 Task: Create a rule in Outlook to forward emails with 'urgent' in the subject to a specified group.
Action: Mouse moved to (35, 23)
Screenshot: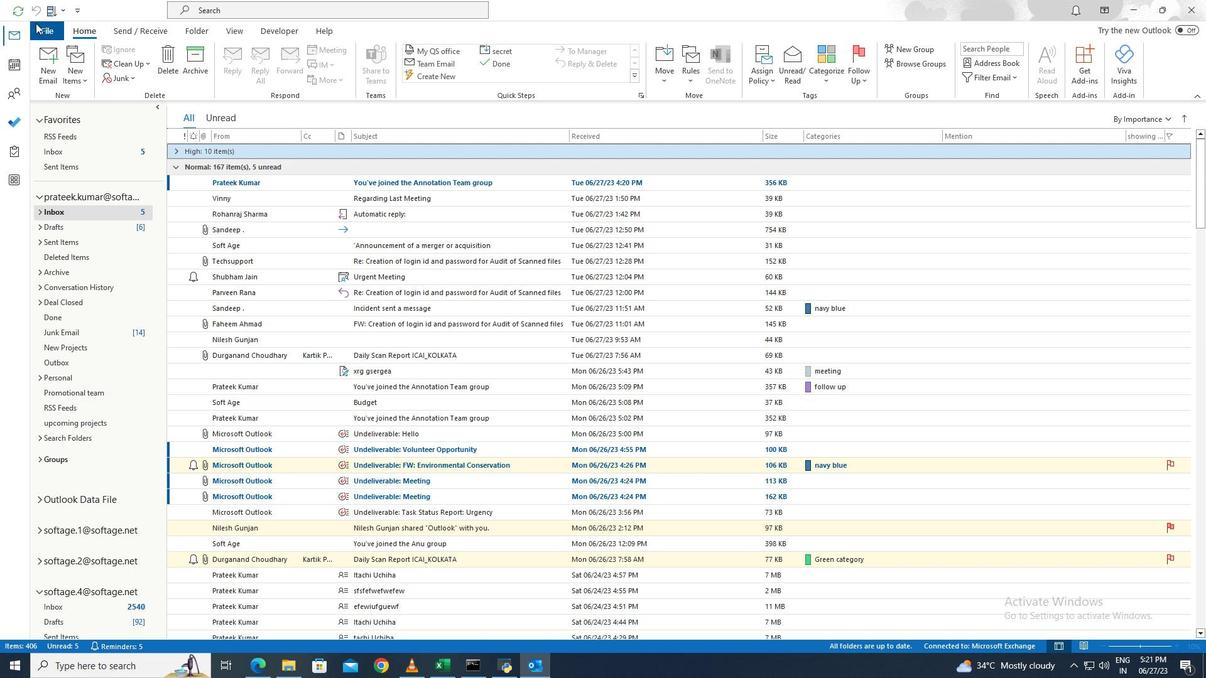 
Action: Mouse pressed left at (35, 23)
Screenshot: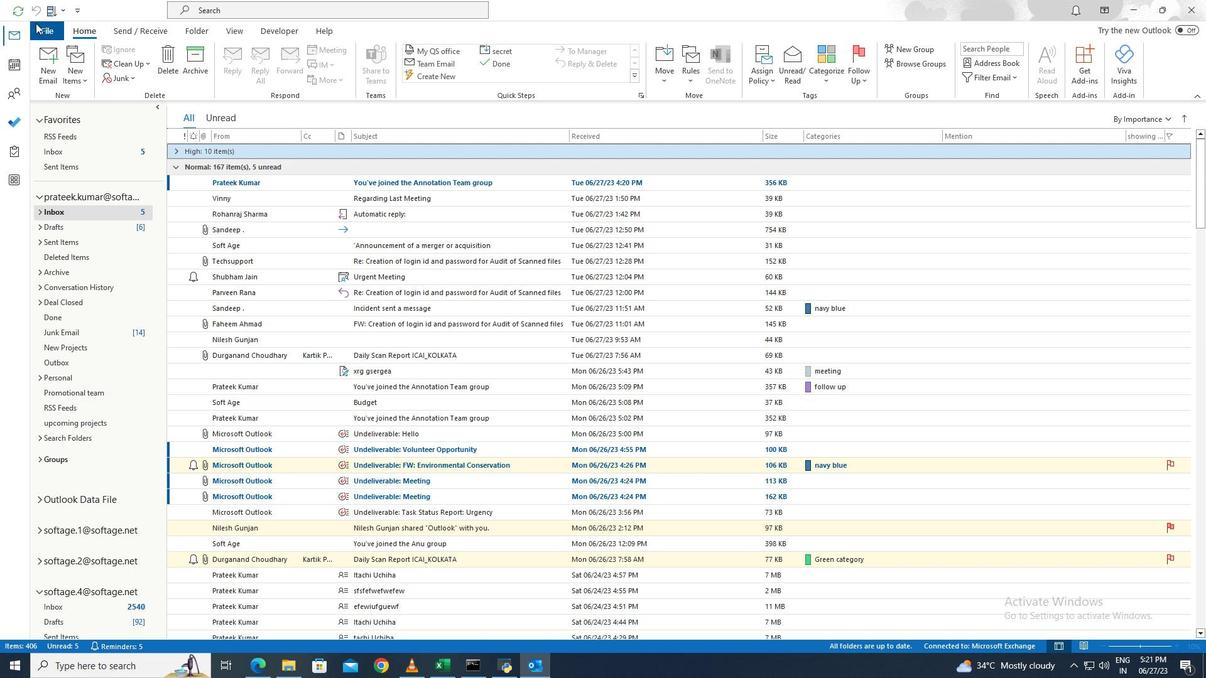 
Action: Mouse moved to (152, 405)
Screenshot: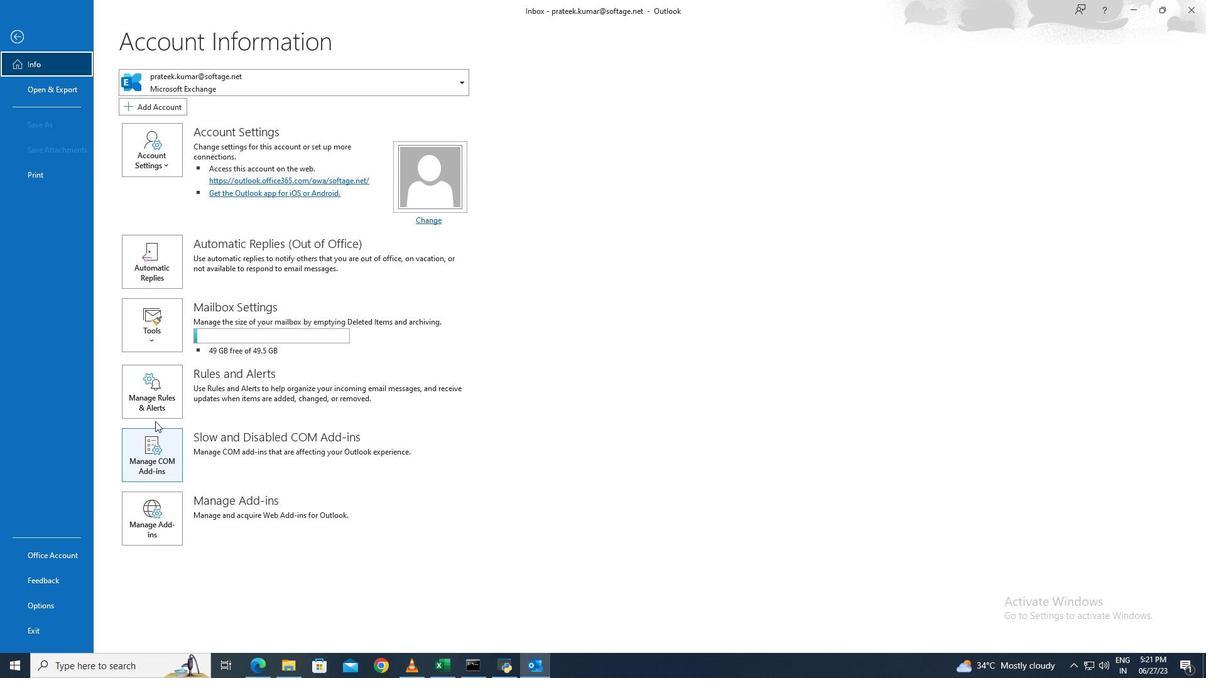 
Action: Mouse pressed left at (152, 405)
Screenshot: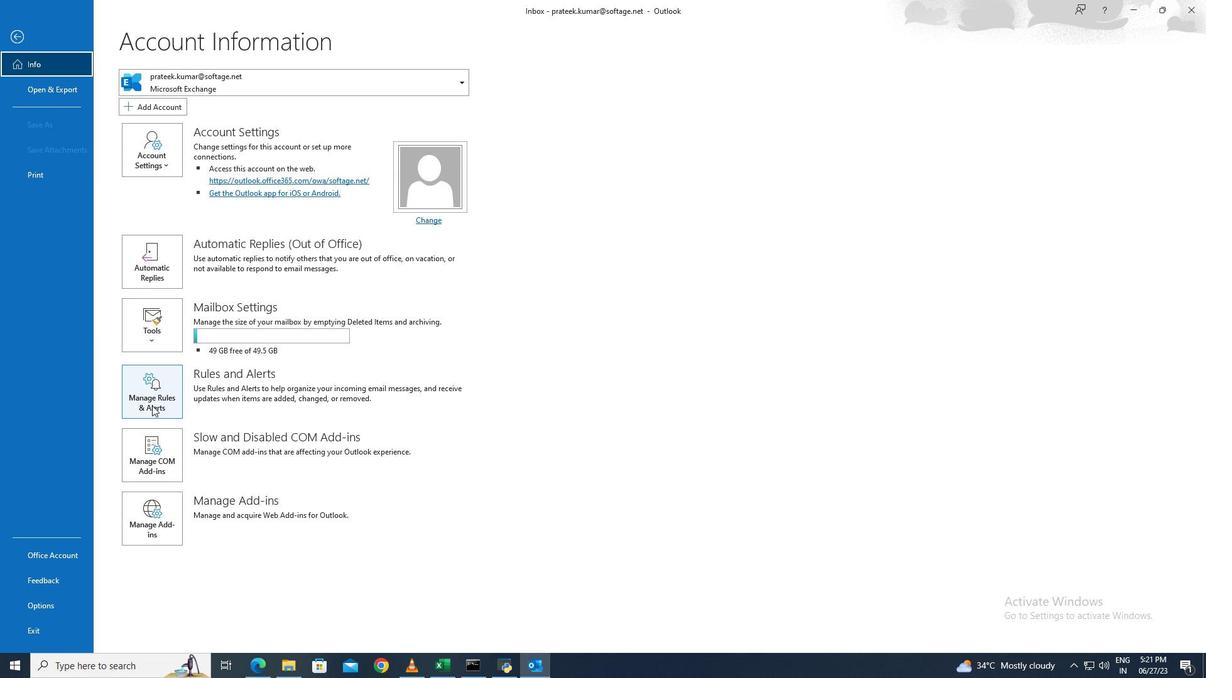 
Action: Mouse moved to (469, 238)
Screenshot: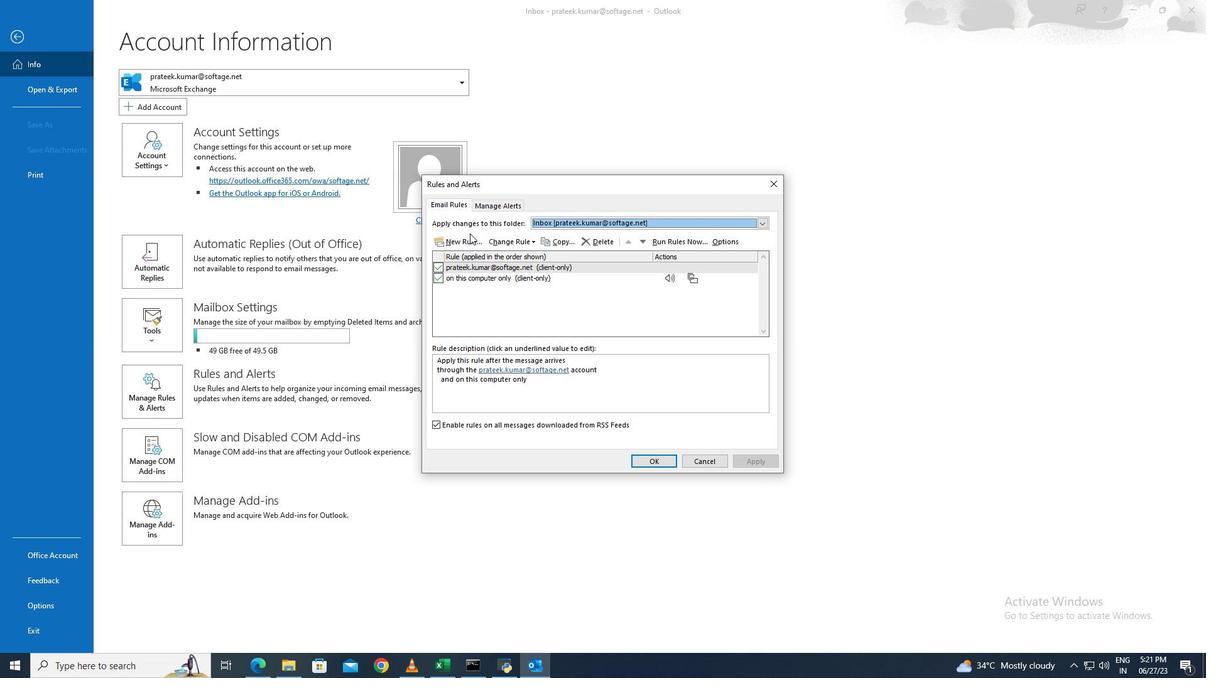 
Action: Mouse pressed left at (469, 238)
Screenshot: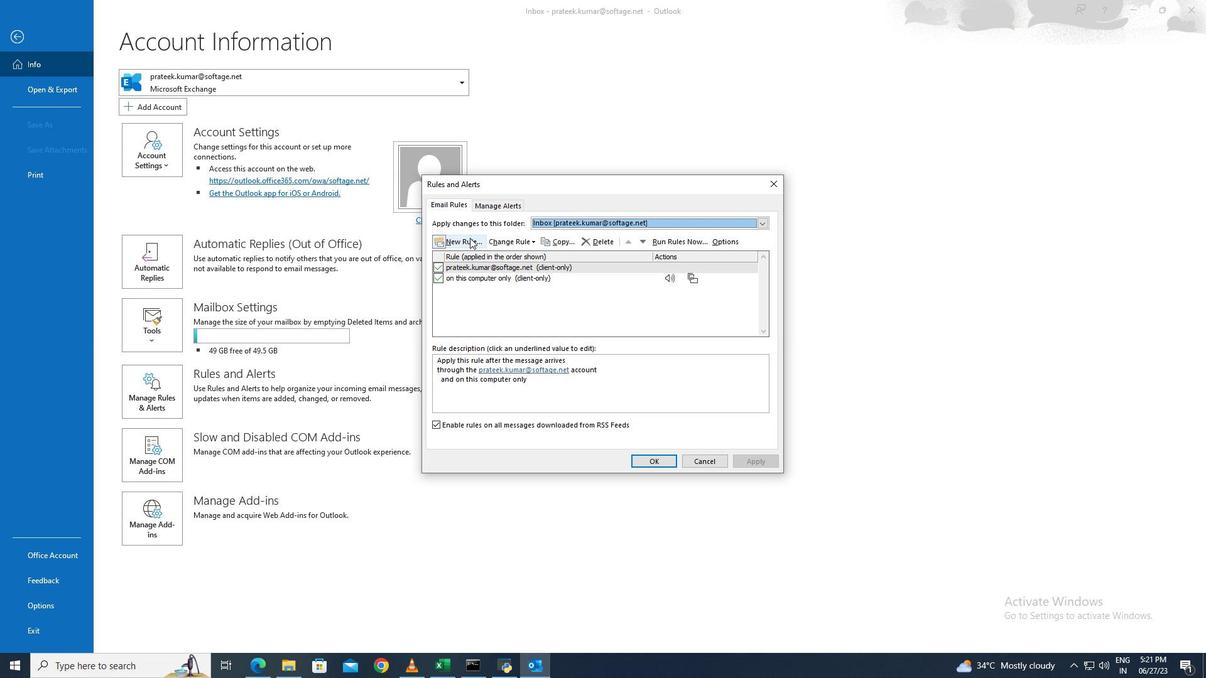 
Action: Mouse moved to (518, 302)
Screenshot: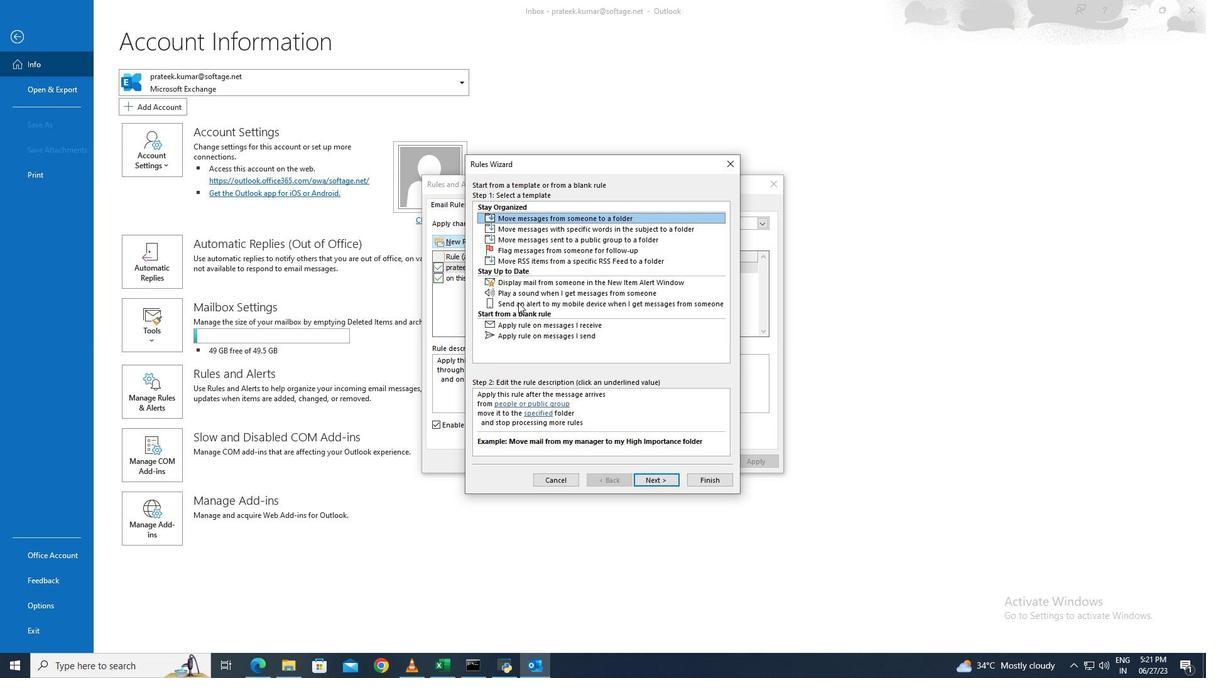 
Action: Mouse pressed left at (518, 302)
Screenshot: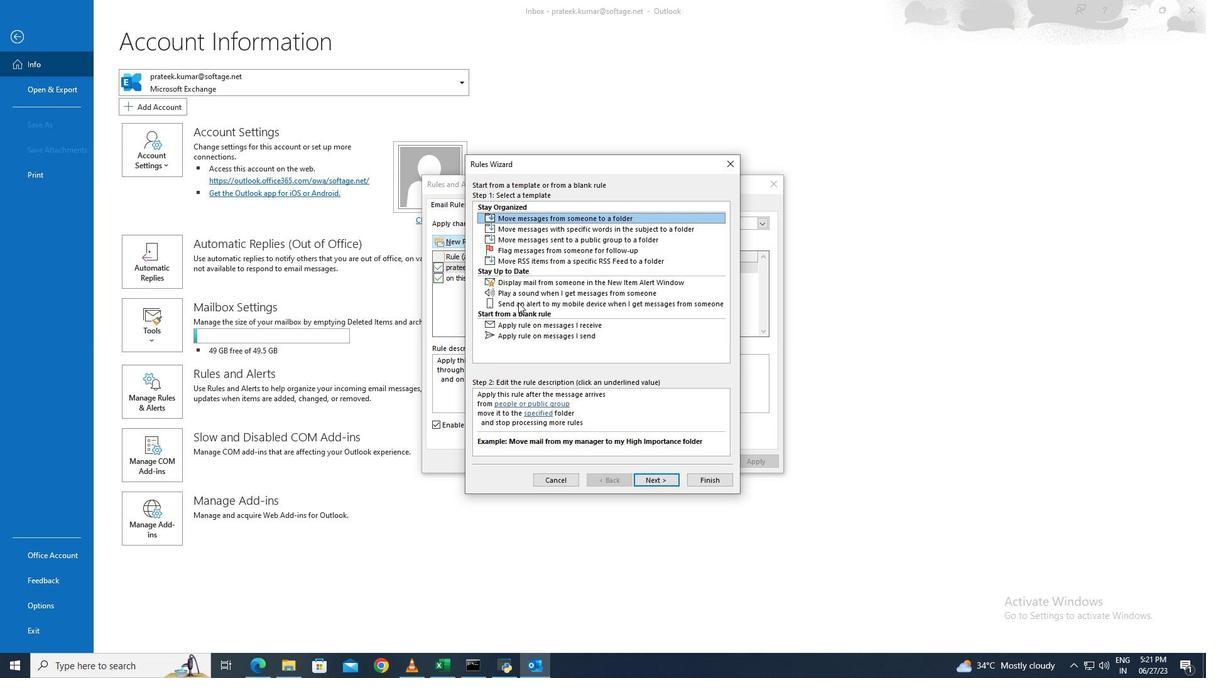 
Action: Mouse moved to (653, 481)
Screenshot: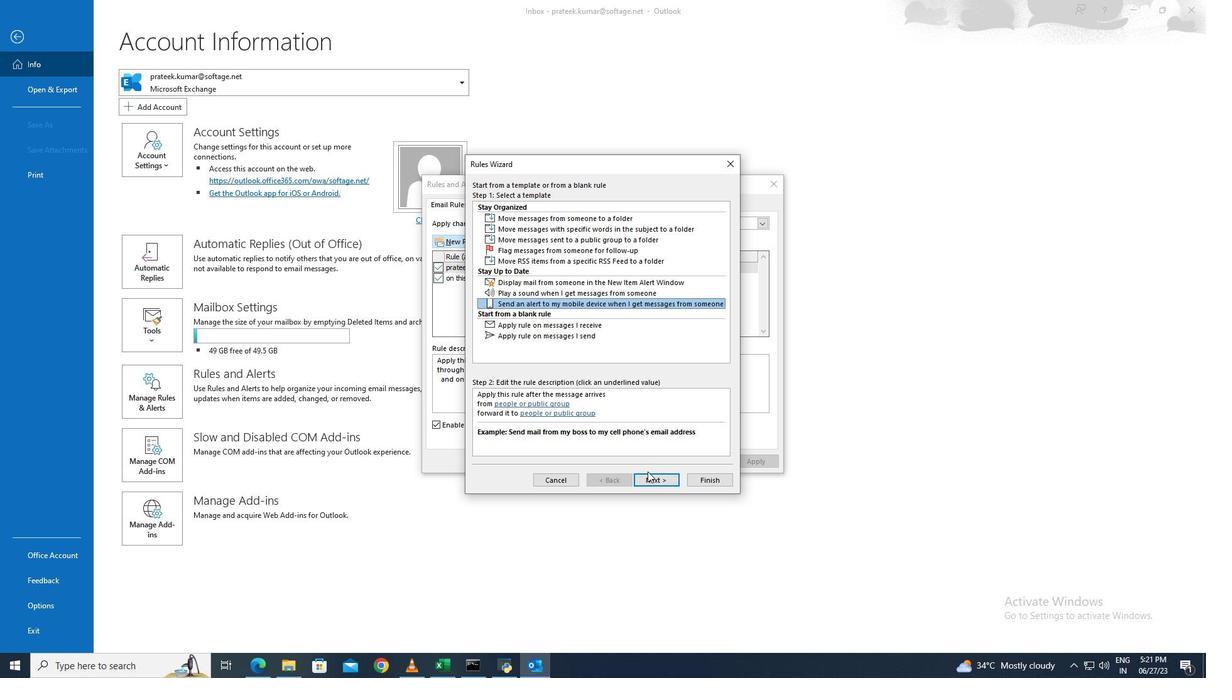 
Action: Mouse pressed left at (653, 481)
Screenshot: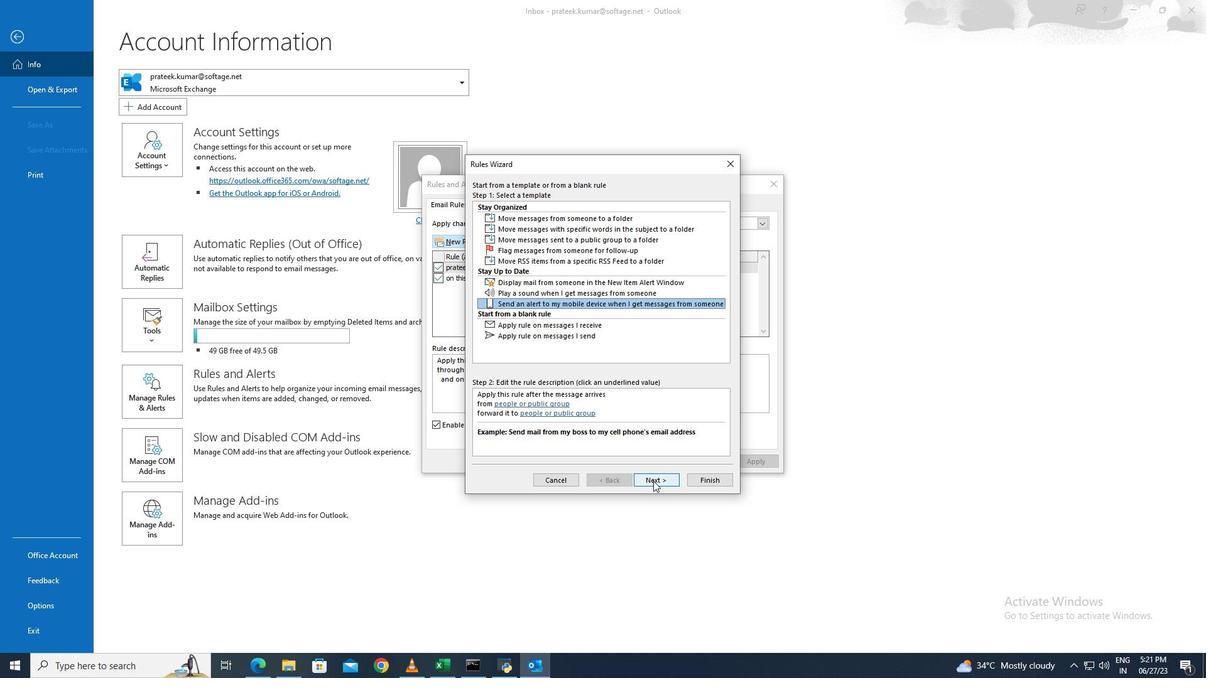 
Action: Mouse moved to (484, 207)
Screenshot: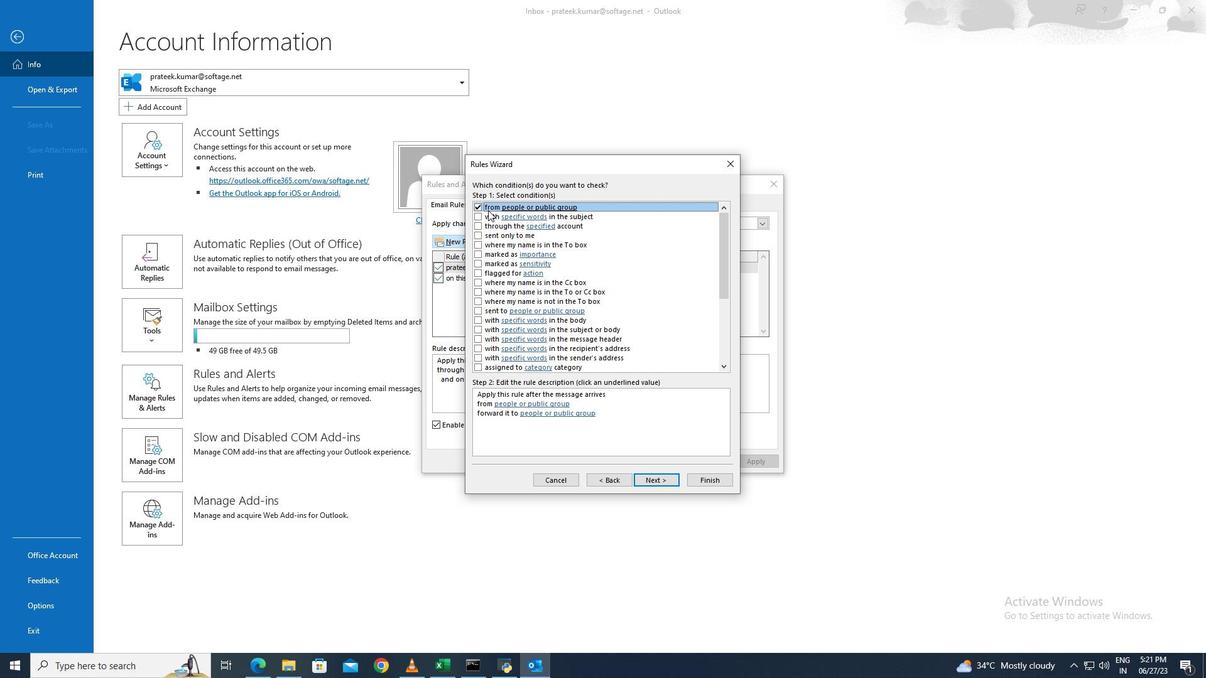 
Action: Mouse pressed left at (484, 207)
Screenshot: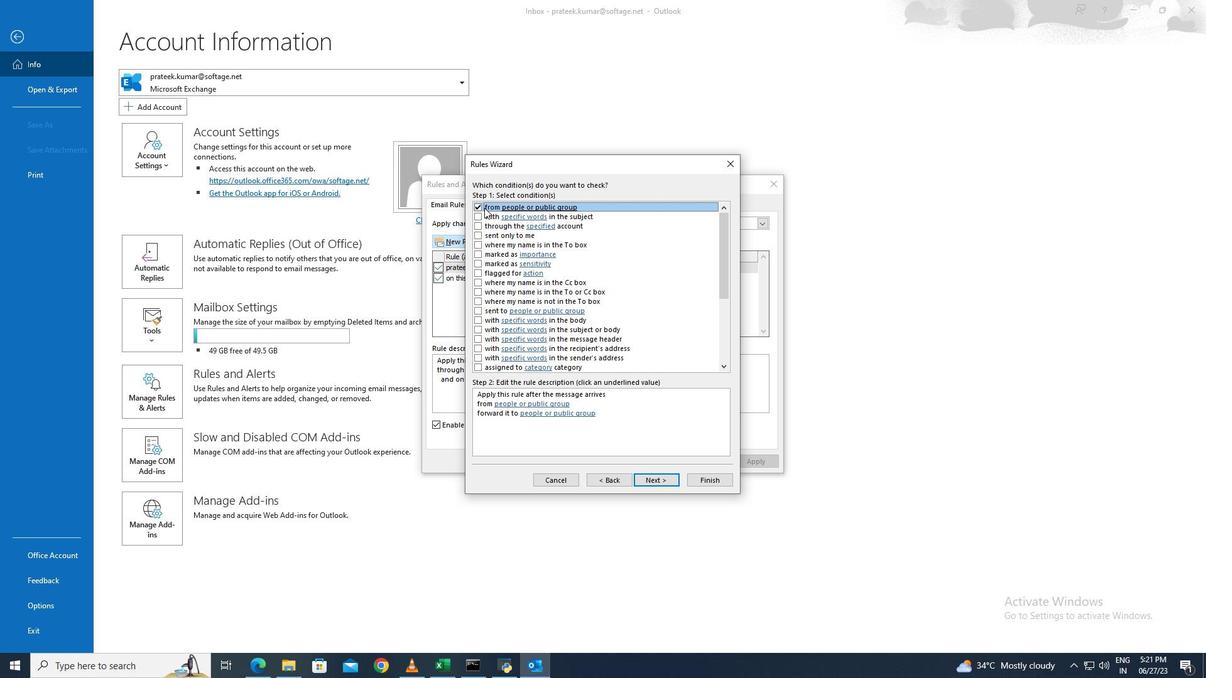 
Action: Mouse moved to (478, 206)
Screenshot: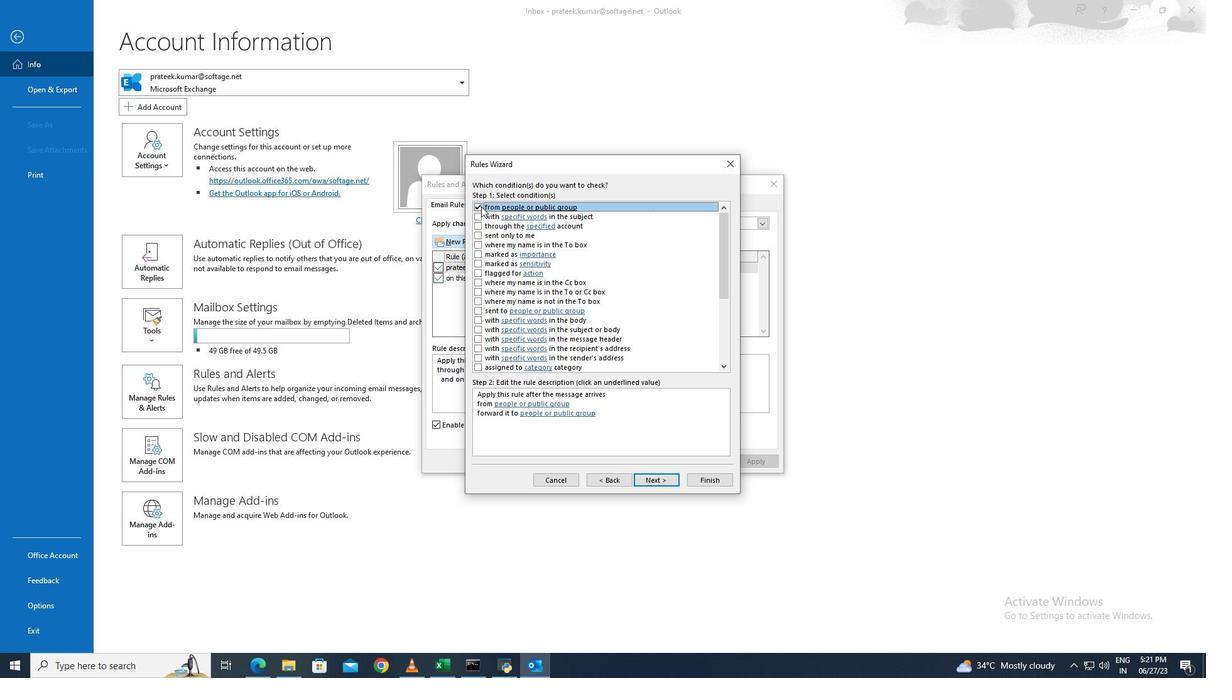 
Action: Mouse pressed left at (478, 206)
Screenshot: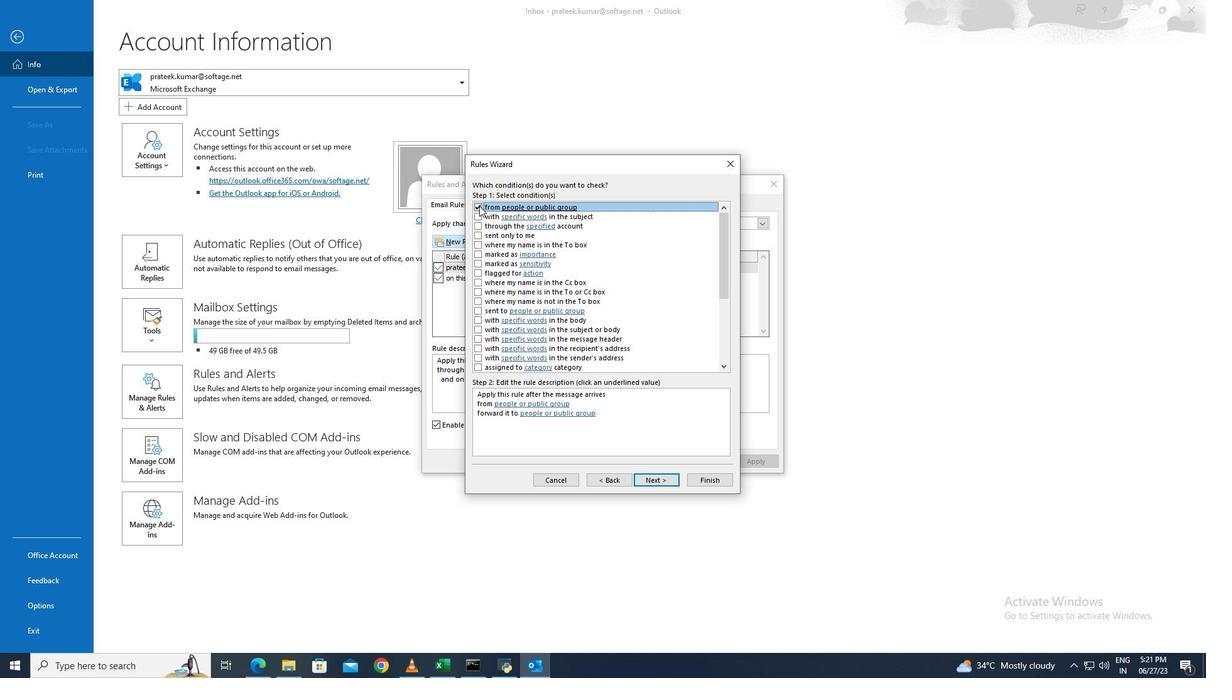 
Action: Mouse moved to (523, 257)
Screenshot: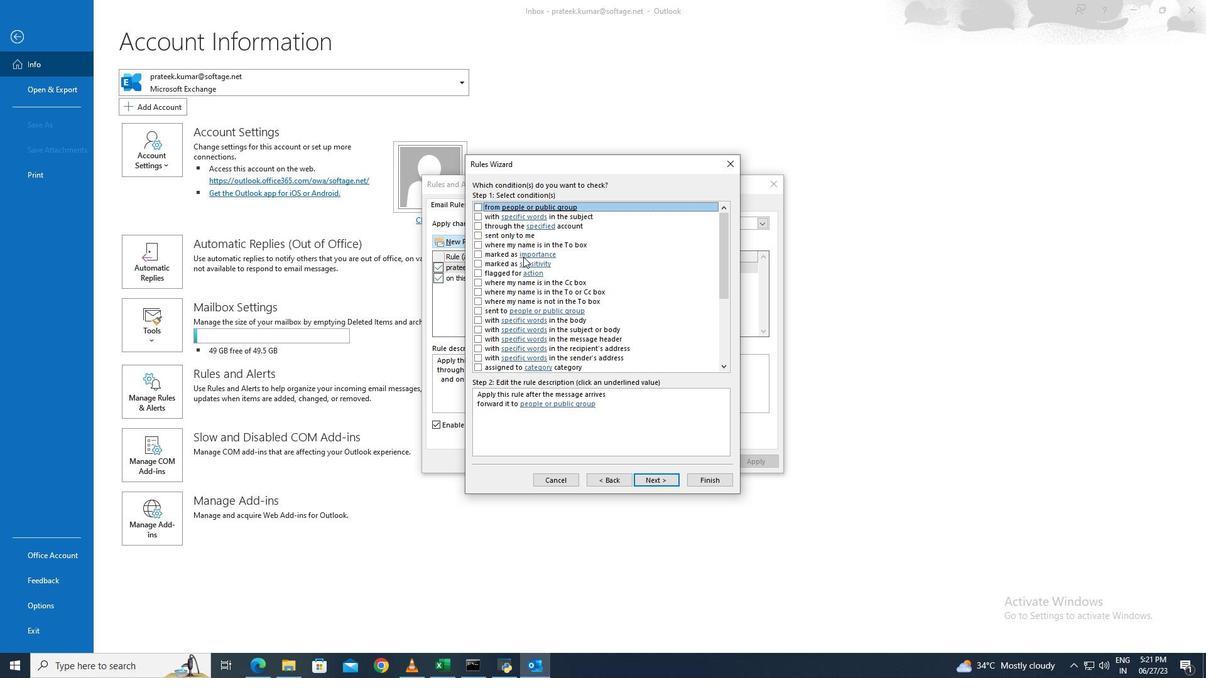 
Action: Mouse scrolled (523, 256) with delta (0, 0)
Screenshot: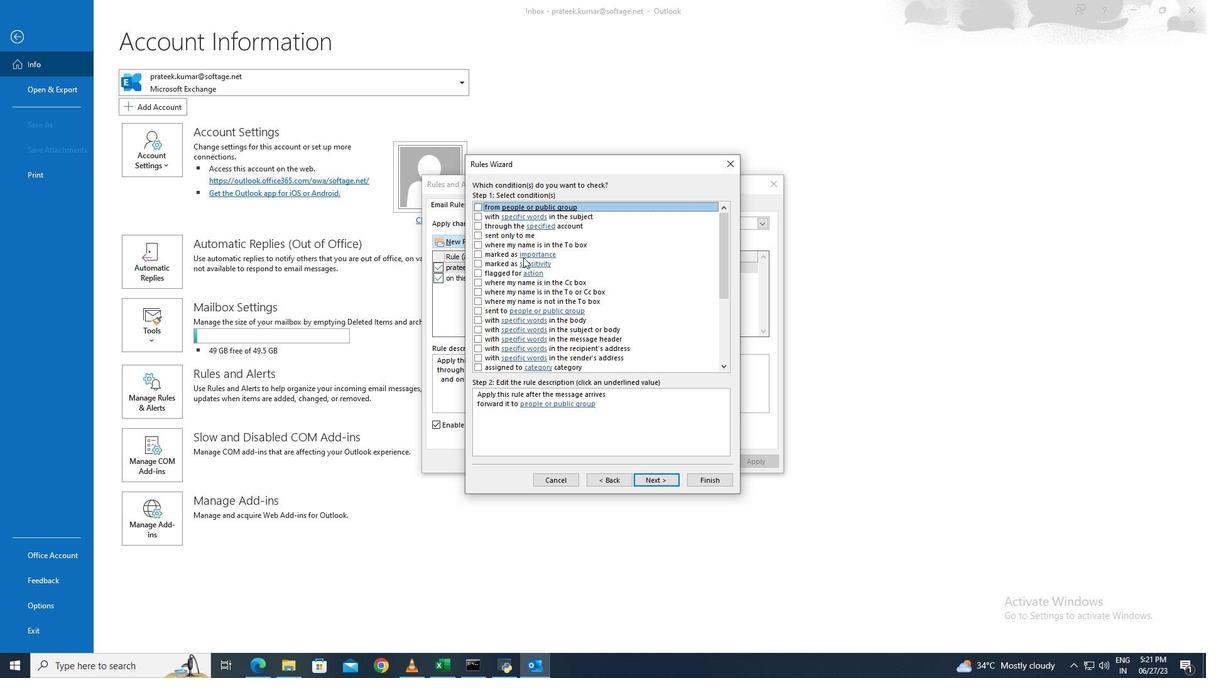 
Action: Mouse scrolled (523, 258) with delta (0, 0)
Screenshot: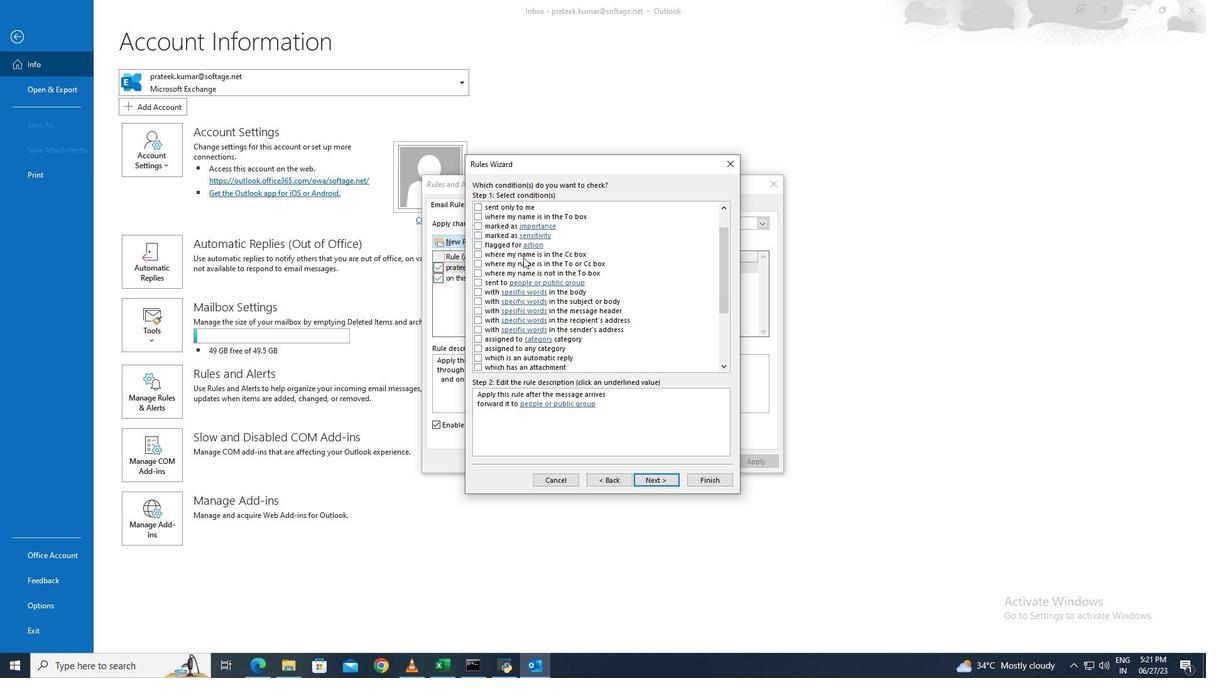 
Action: Mouse scrolled (523, 258) with delta (0, 0)
Screenshot: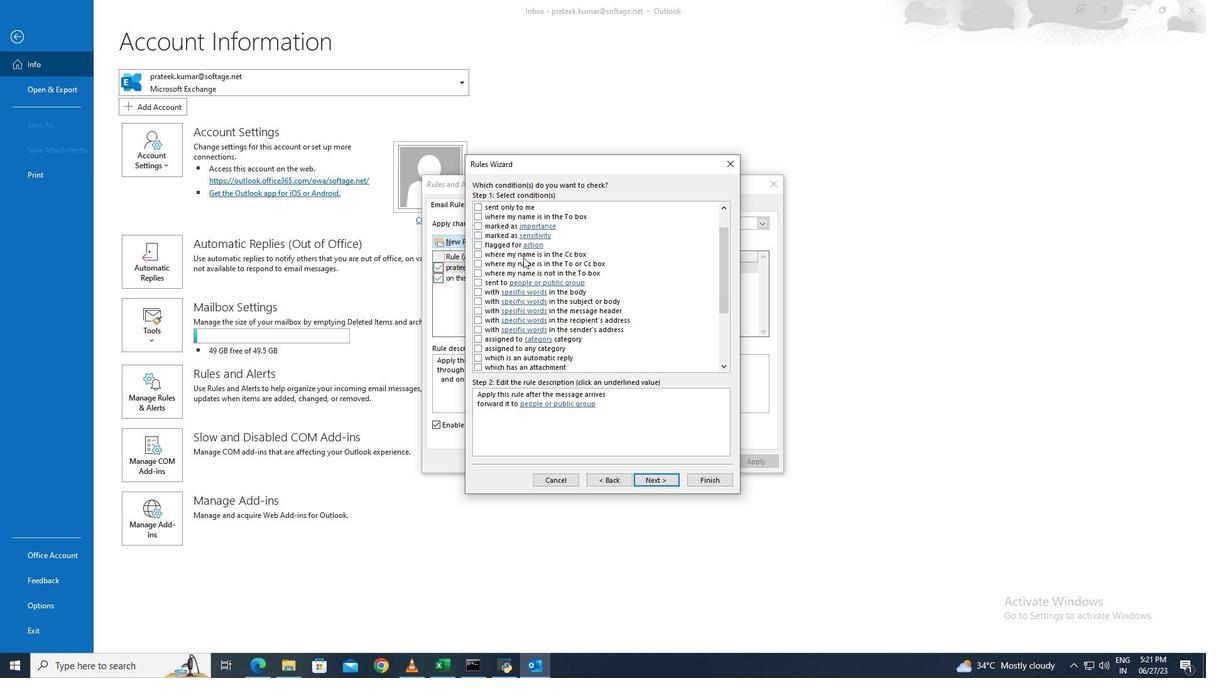 
Action: Mouse scrolled (523, 258) with delta (0, 0)
Screenshot: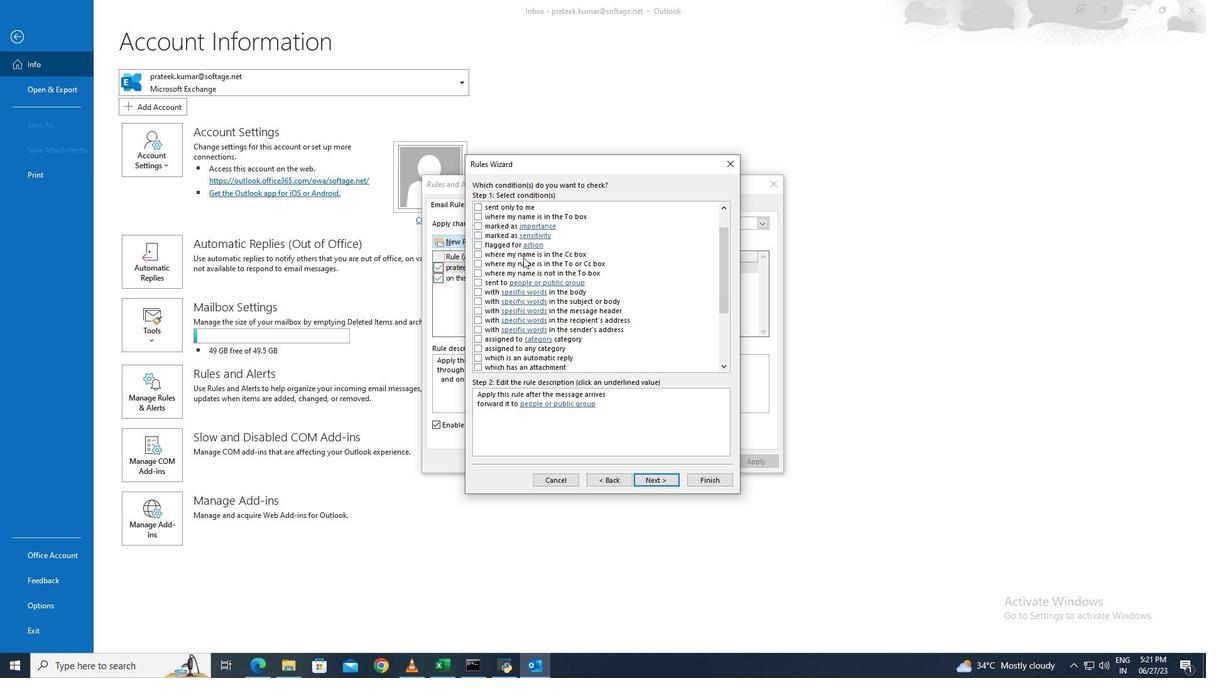 
Action: Mouse moved to (481, 214)
Screenshot: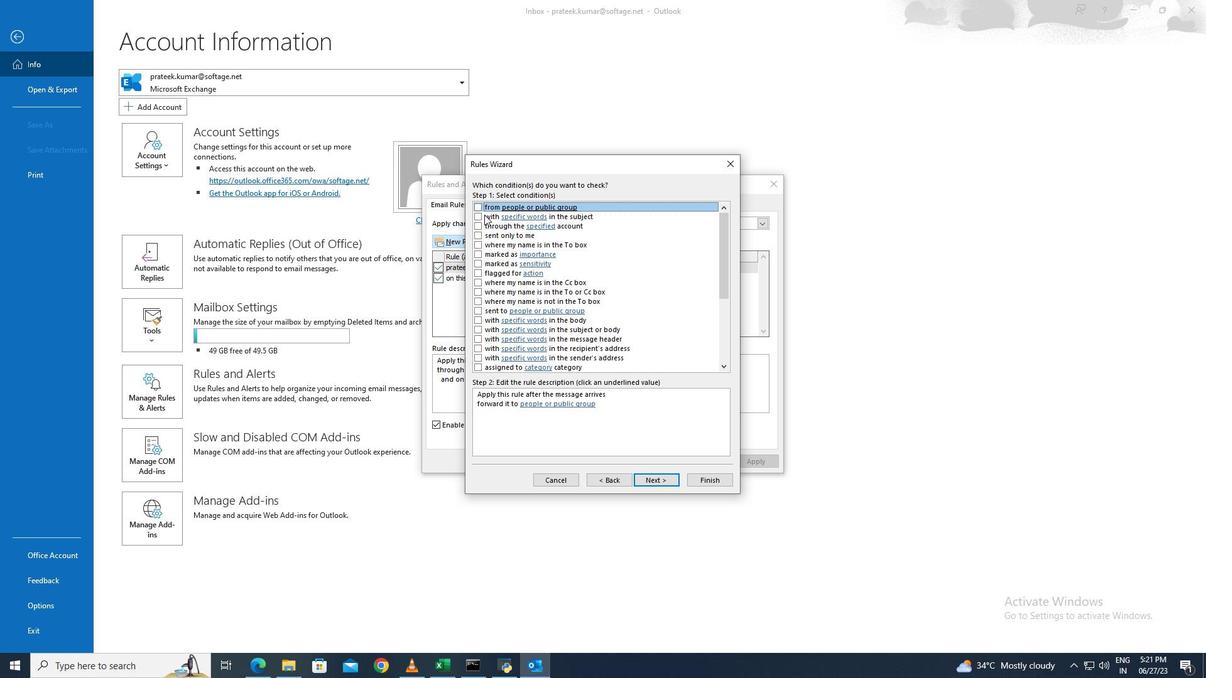 
Action: Mouse pressed left at (481, 214)
Screenshot: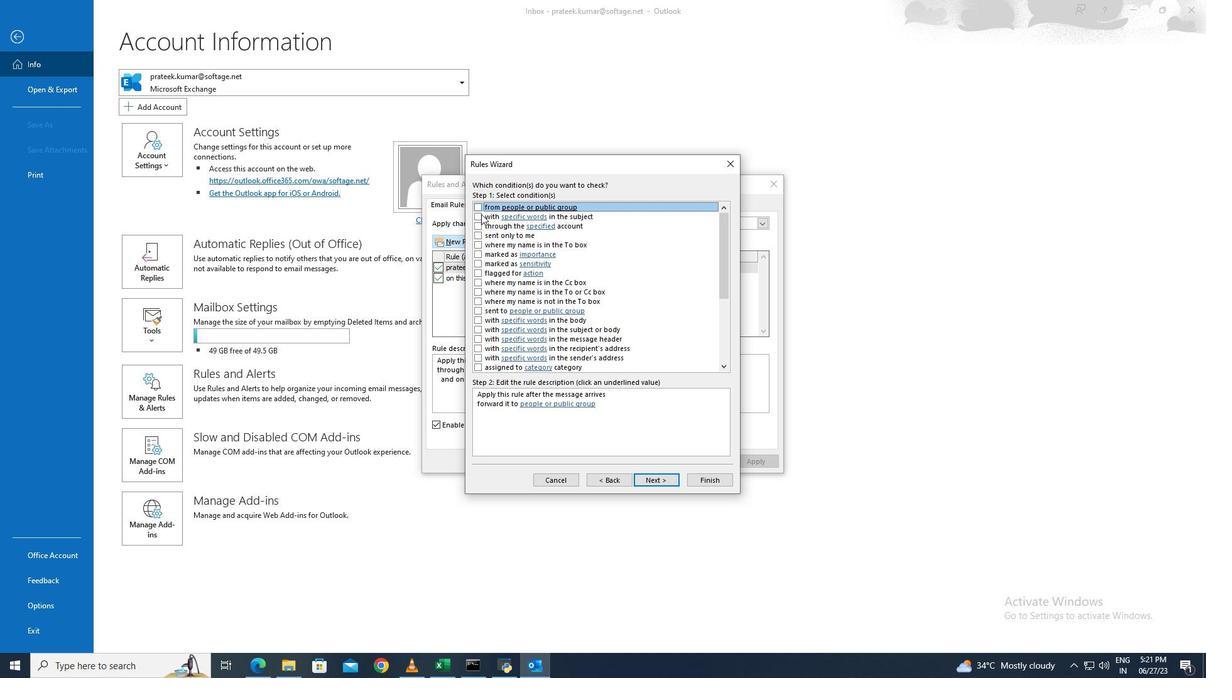 
Action: Mouse moved to (525, 402)
Screenshot: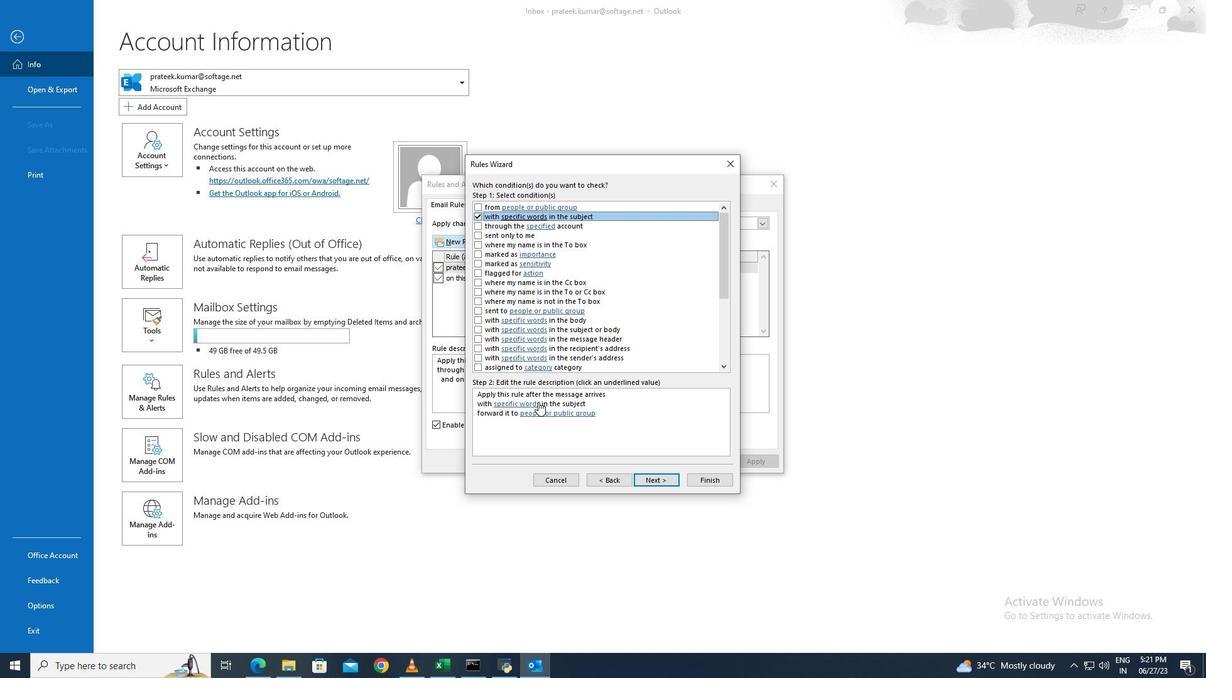 
Action: Mouse pressed left at (525, 402)
Screenshot: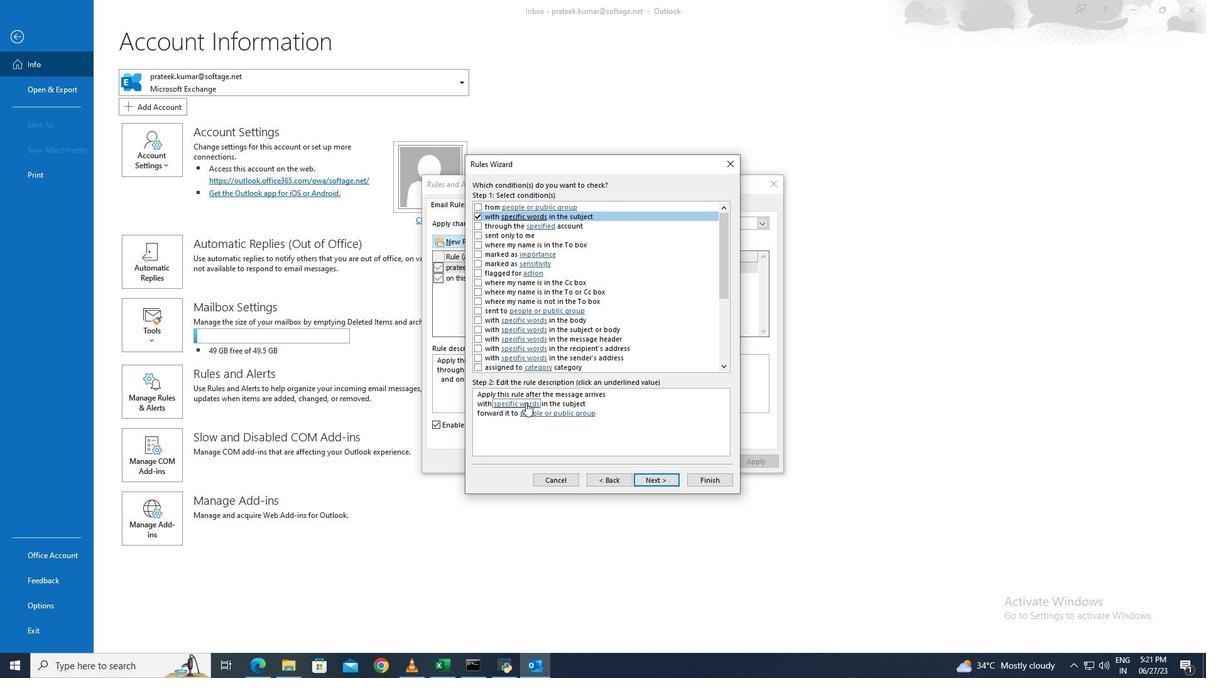 
Action: Key pressed urgent
Screenshot: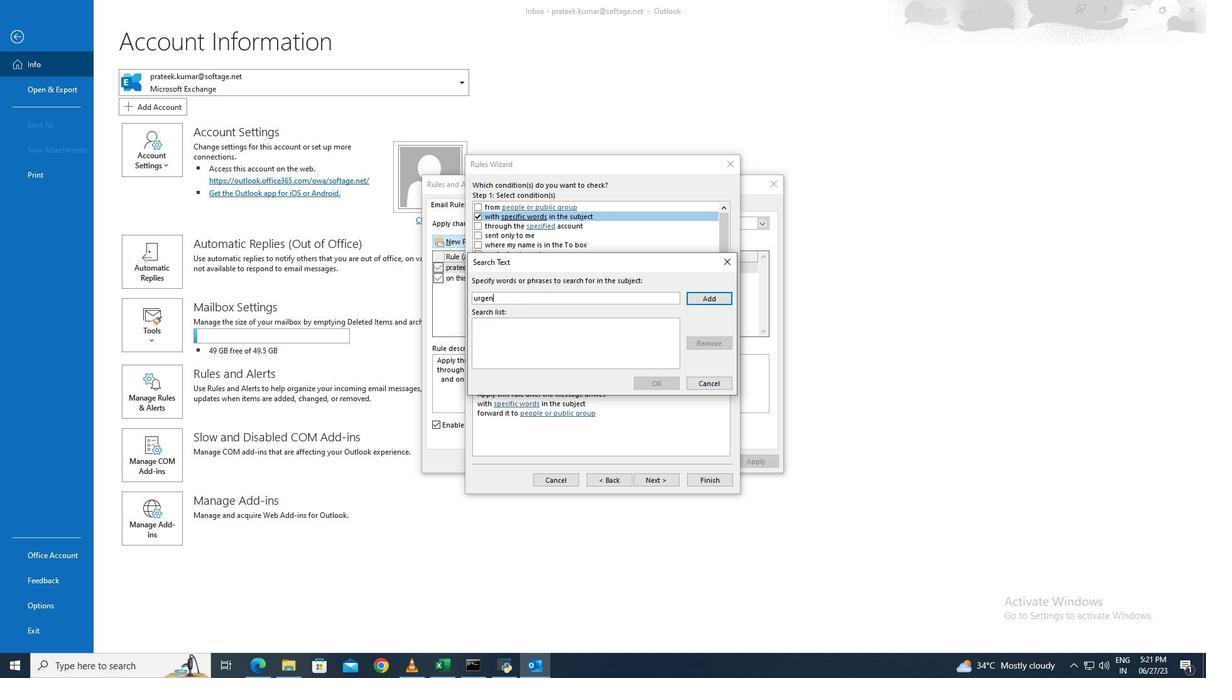 
Action: Mouse moved to (708, 297)
Screenshot: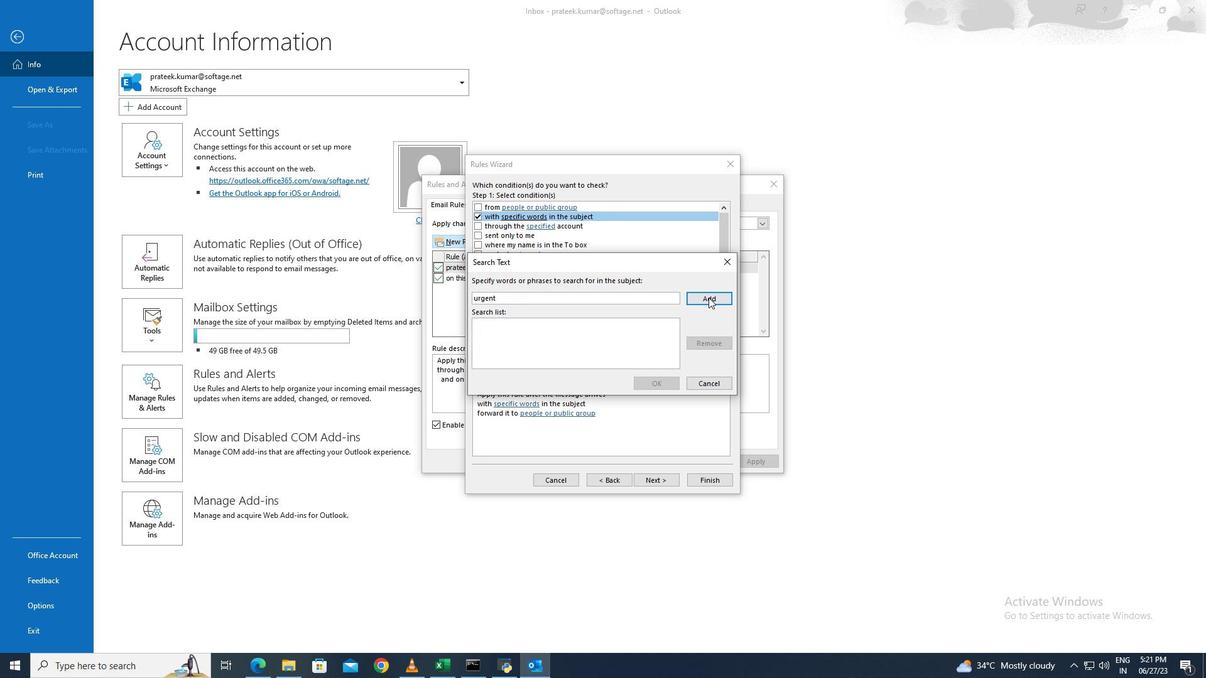 
Action: Mouse pressed left at (708, 297)
Screenshot: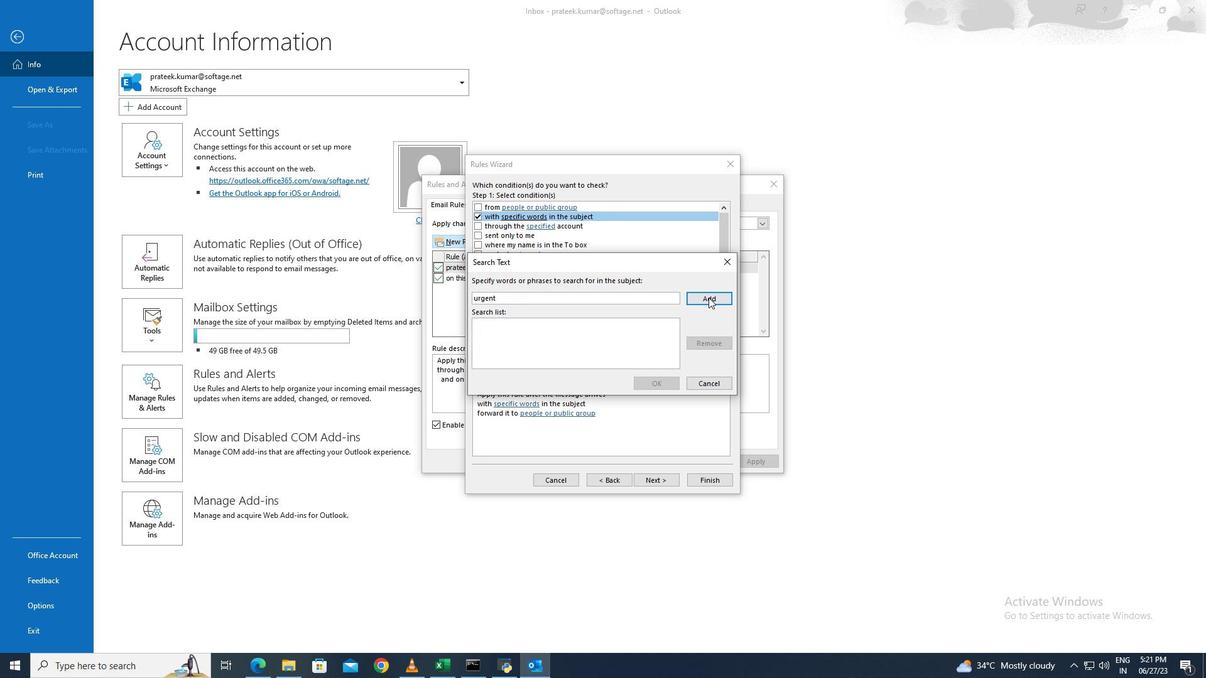 
Action: Mouse moved to (660, 379)
Screenshot: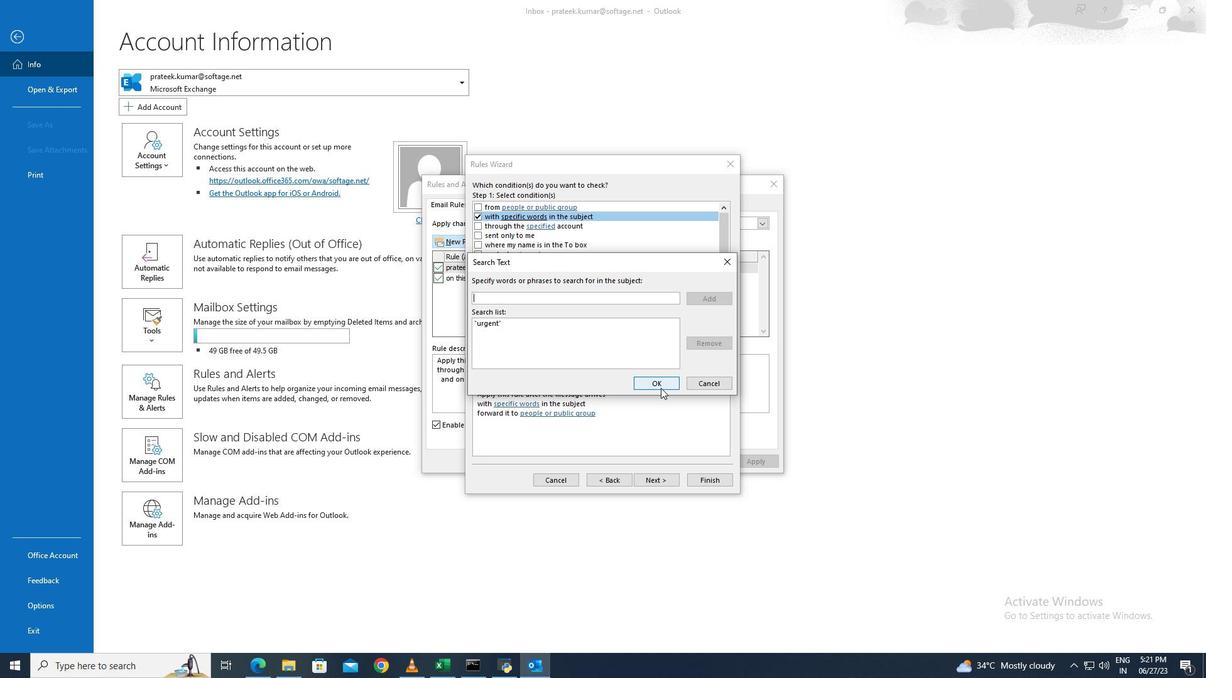 
Action: Mouse pressed left at (660, 379)
Screenshot: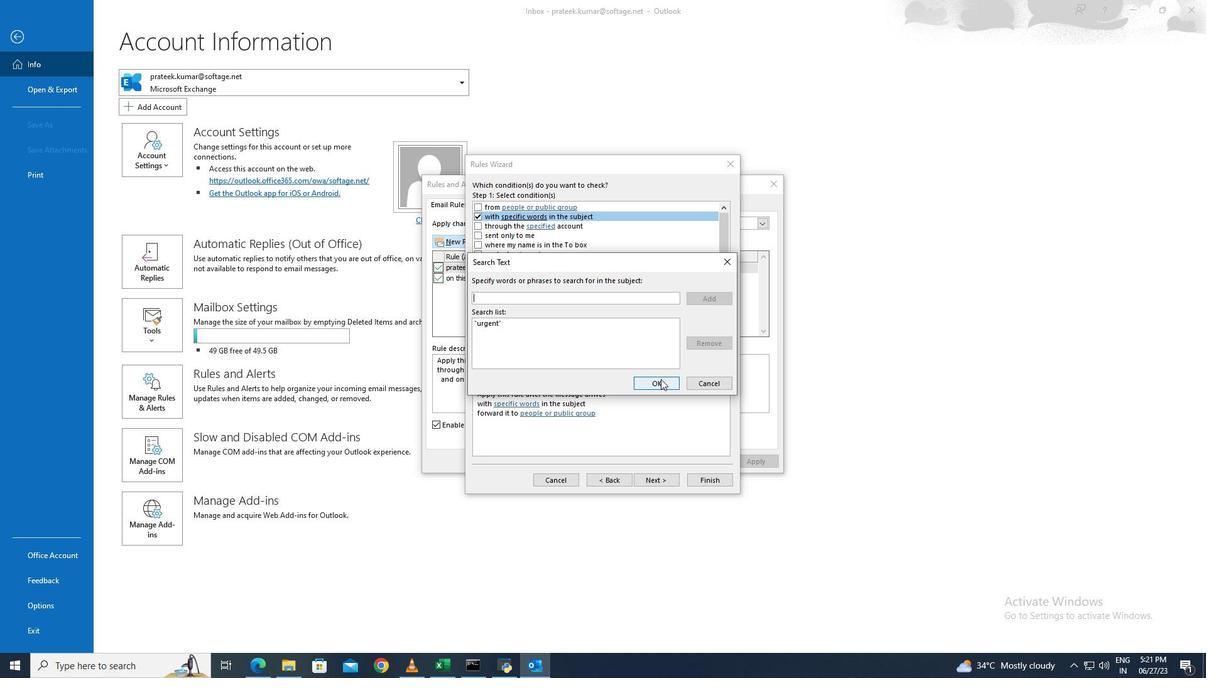 
Action: Mouse moved to (660, 478)
Screenshot: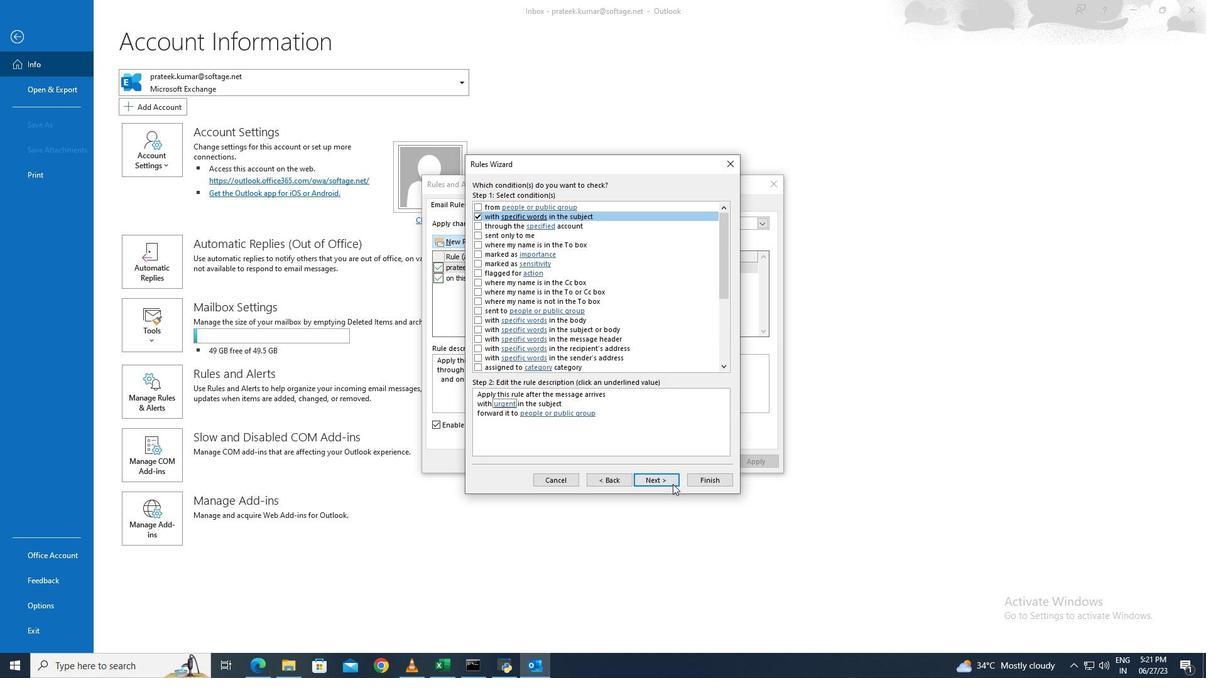 
Action: Mouse pressed left at (660, 478)
Screenshot: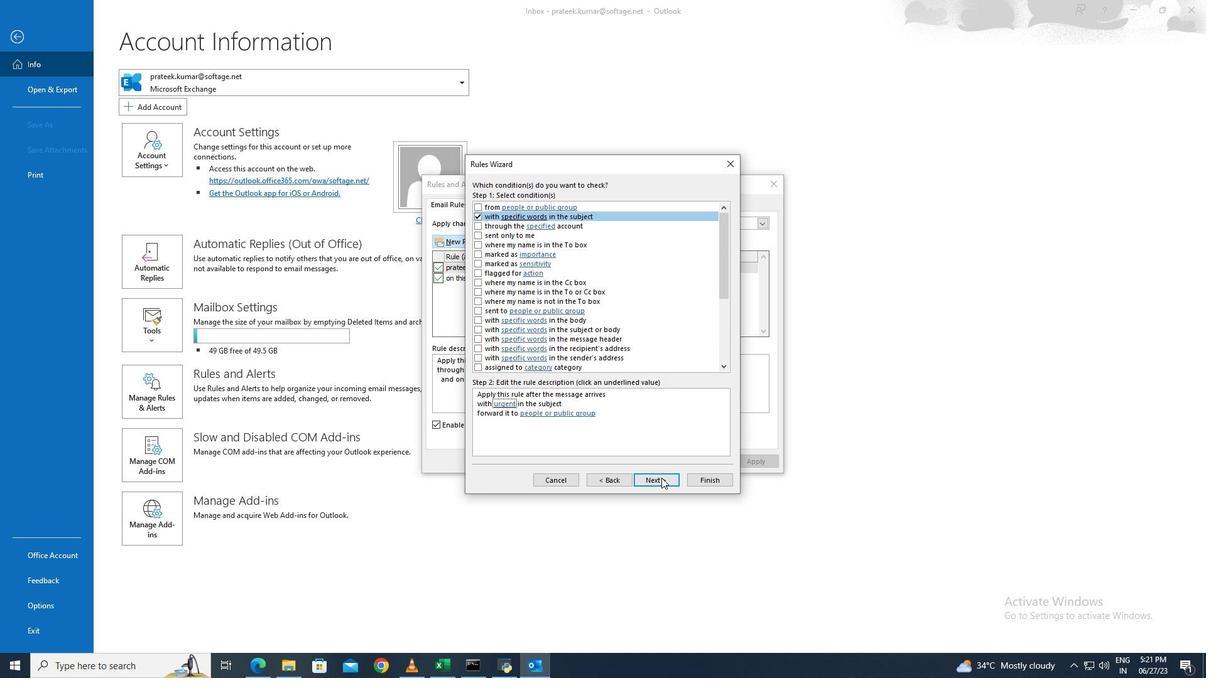 
Action: Mouse moved to (478, 208)
Screenshot: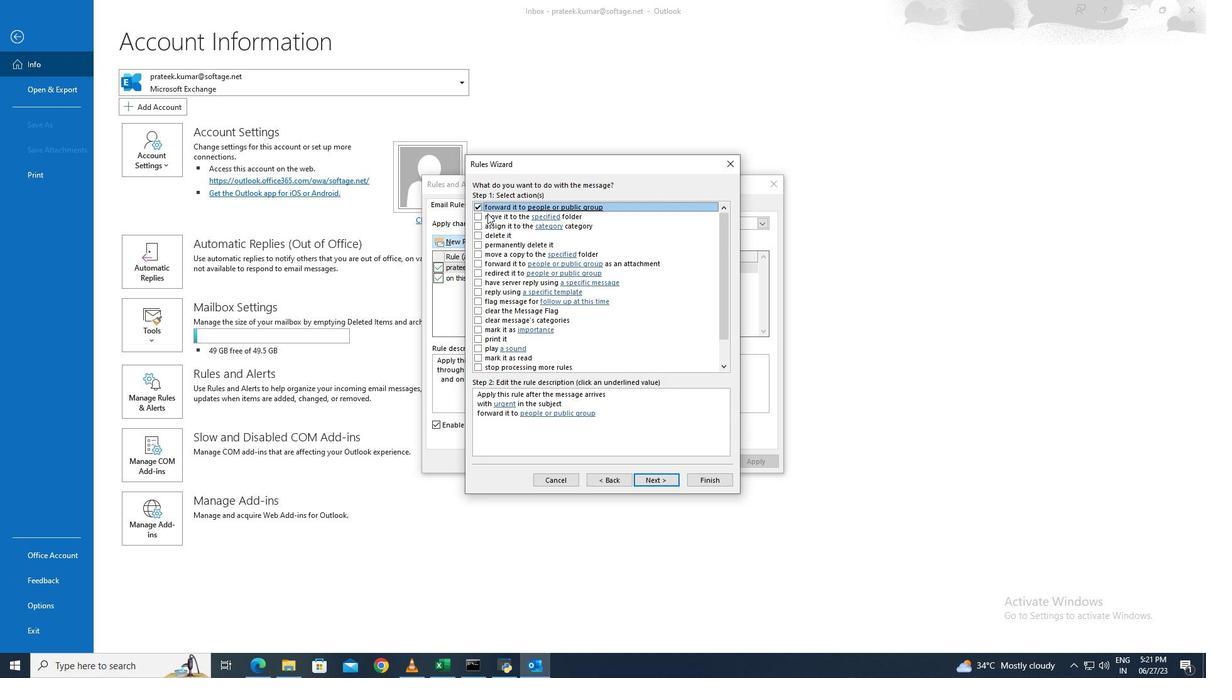 
Action: Mouse pressed left at (478, 208)
Screenshot: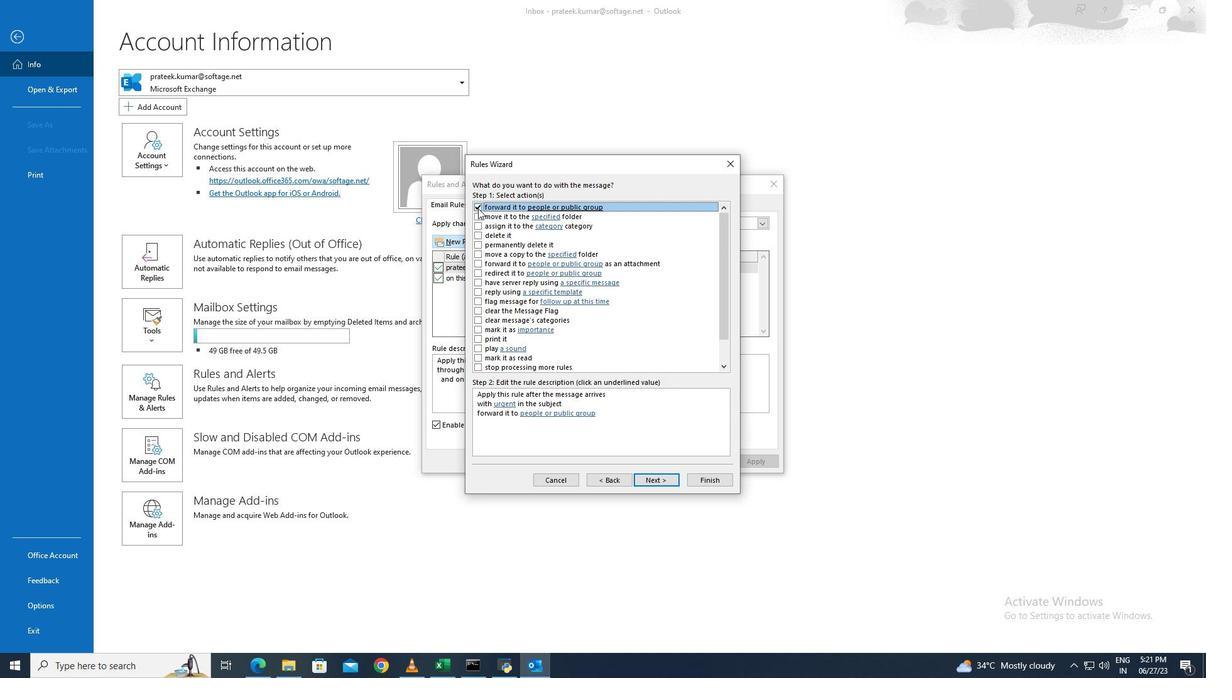 
Action: Mouse moved to (653, 479)
Screenshot: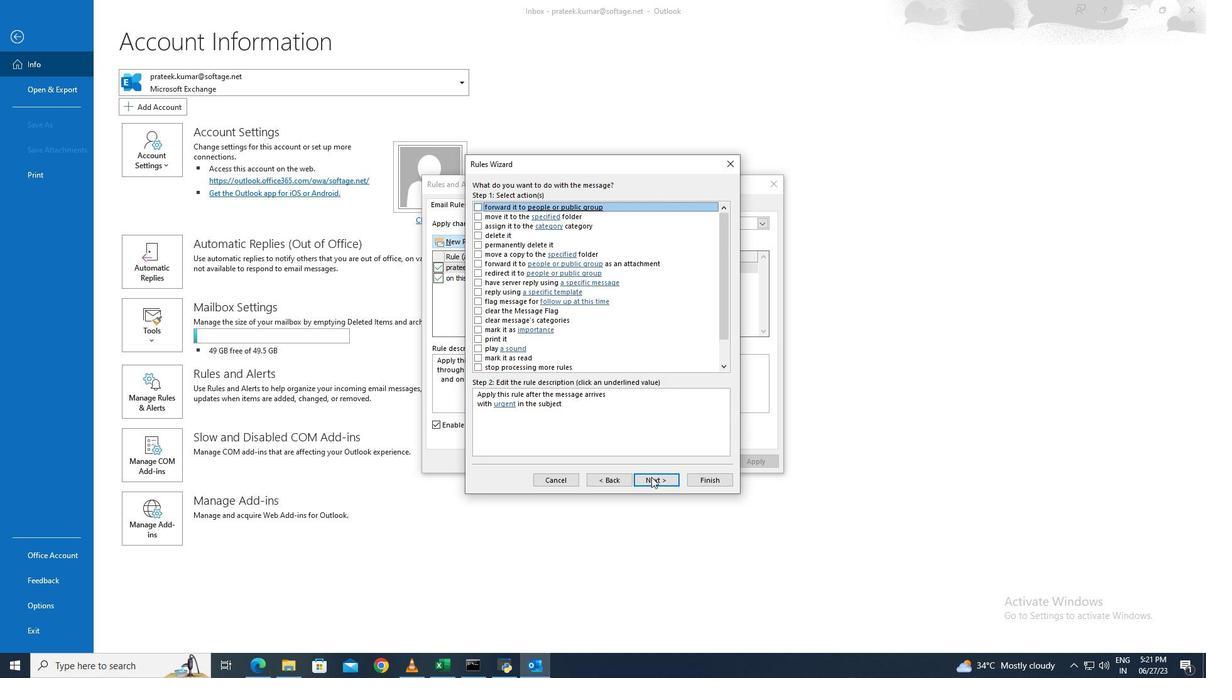 
Action: Mouse pressed left at (653, 479)
Screenshot: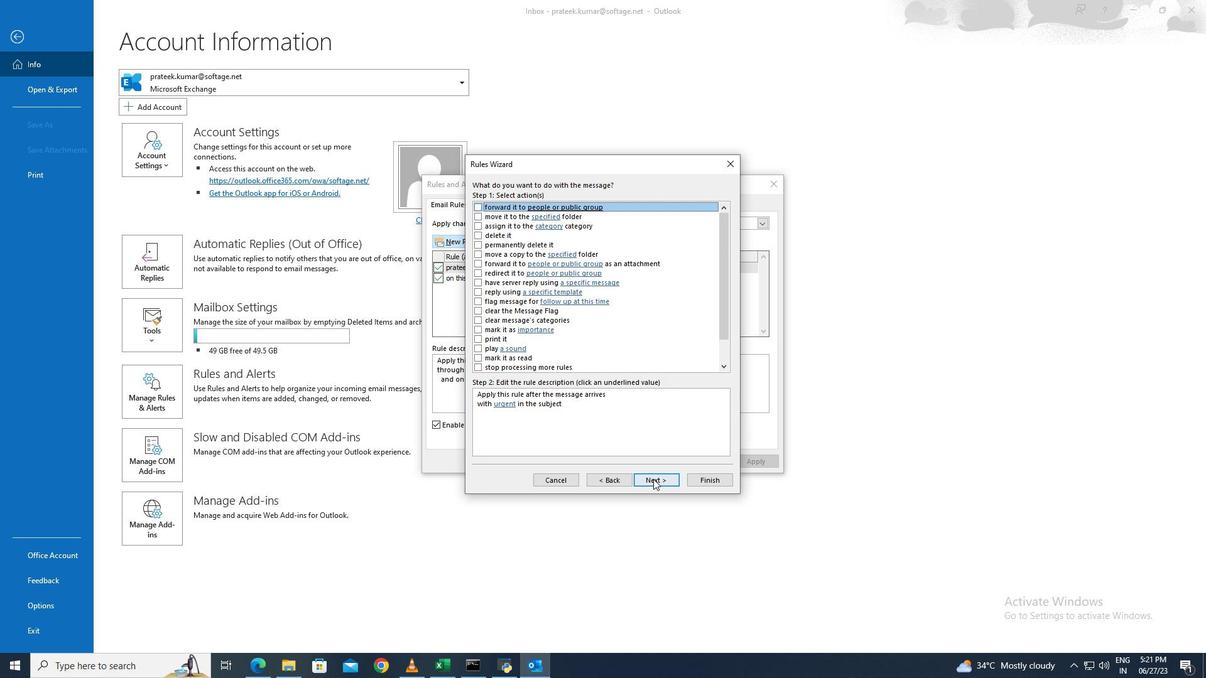 
Action: Mouse moved to (589, 368)
Screenshot: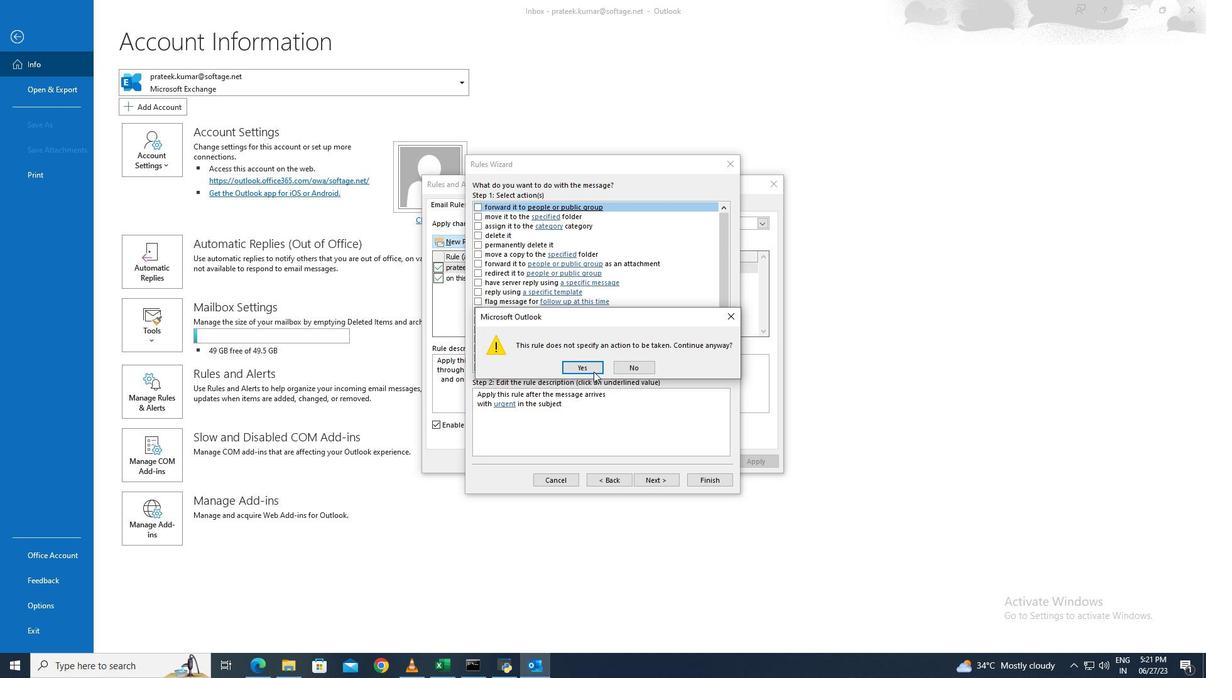 
Action: Mouse pressed left at (589, 368)
Screenshot: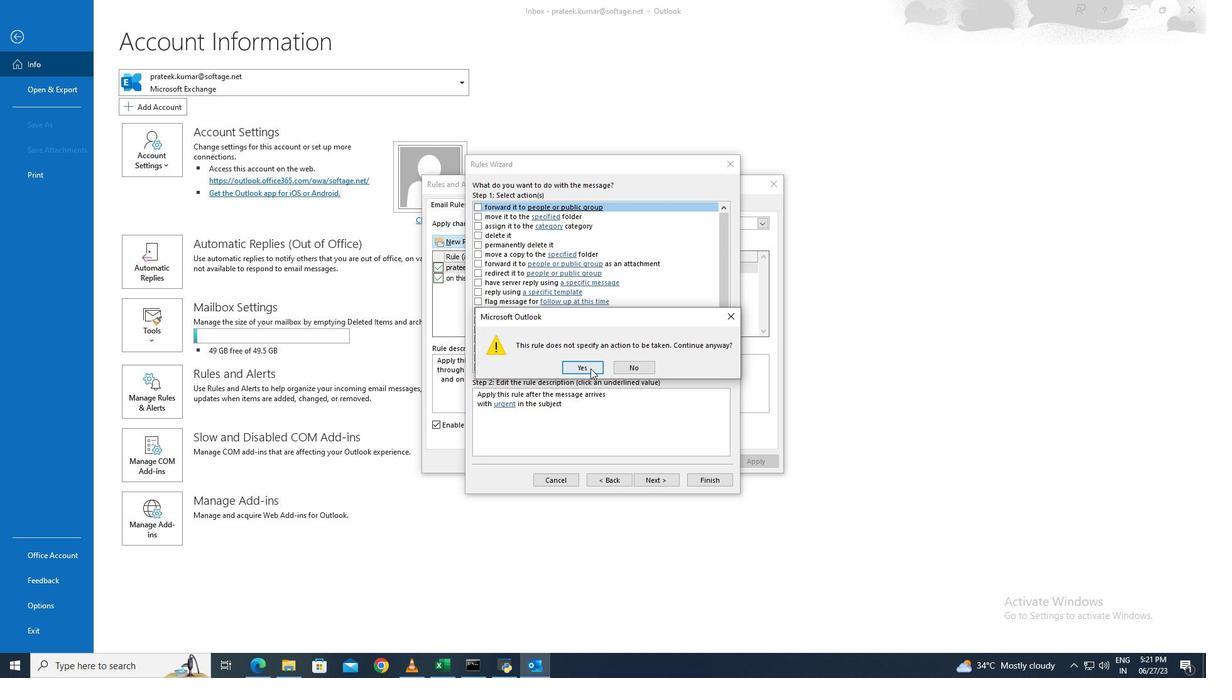 
Action: Mouse moved to (662, 480)
Screenshot: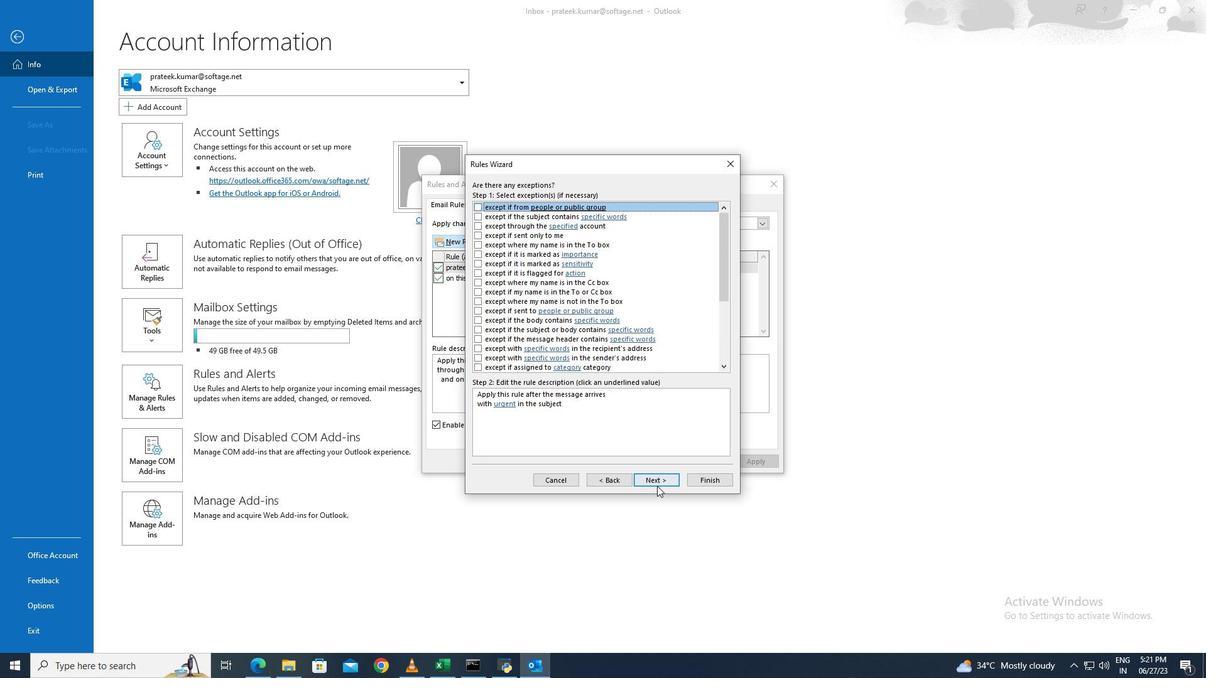 
Action: Mouse pressed left at (662, 480)
Screenshot: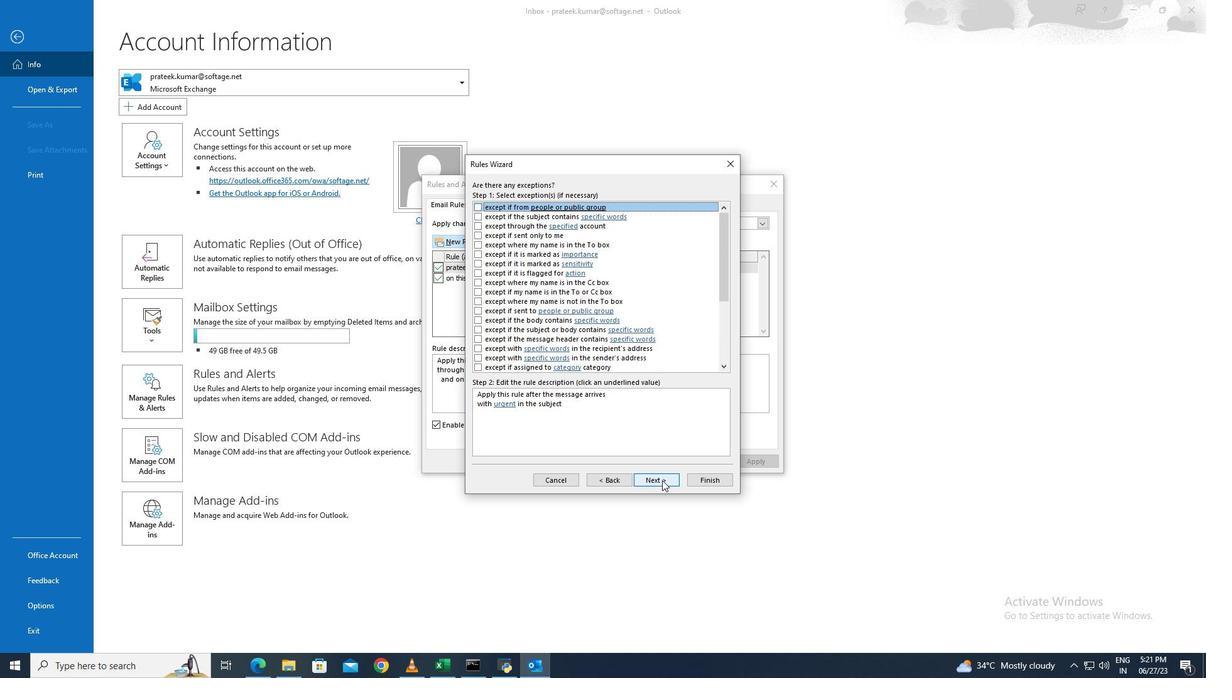 
Action: Mouse moved to (701, 478)
Screenshot: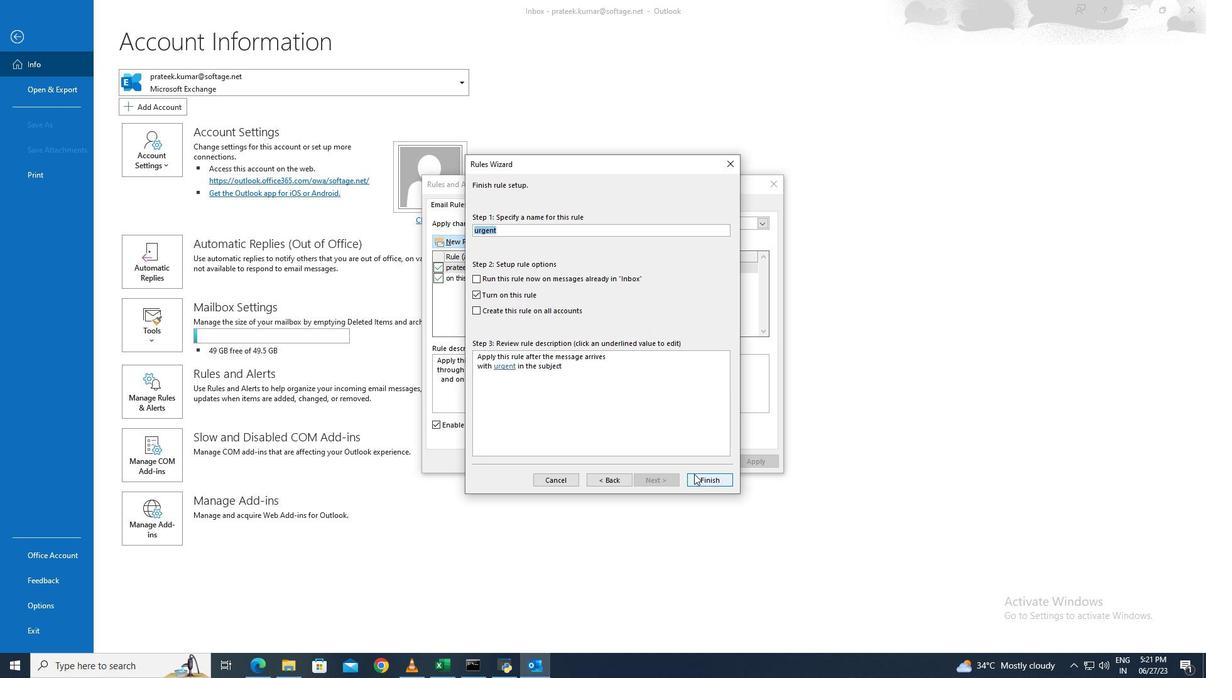 
Action: Mouse pressed left at (701, 478)
Screenshot: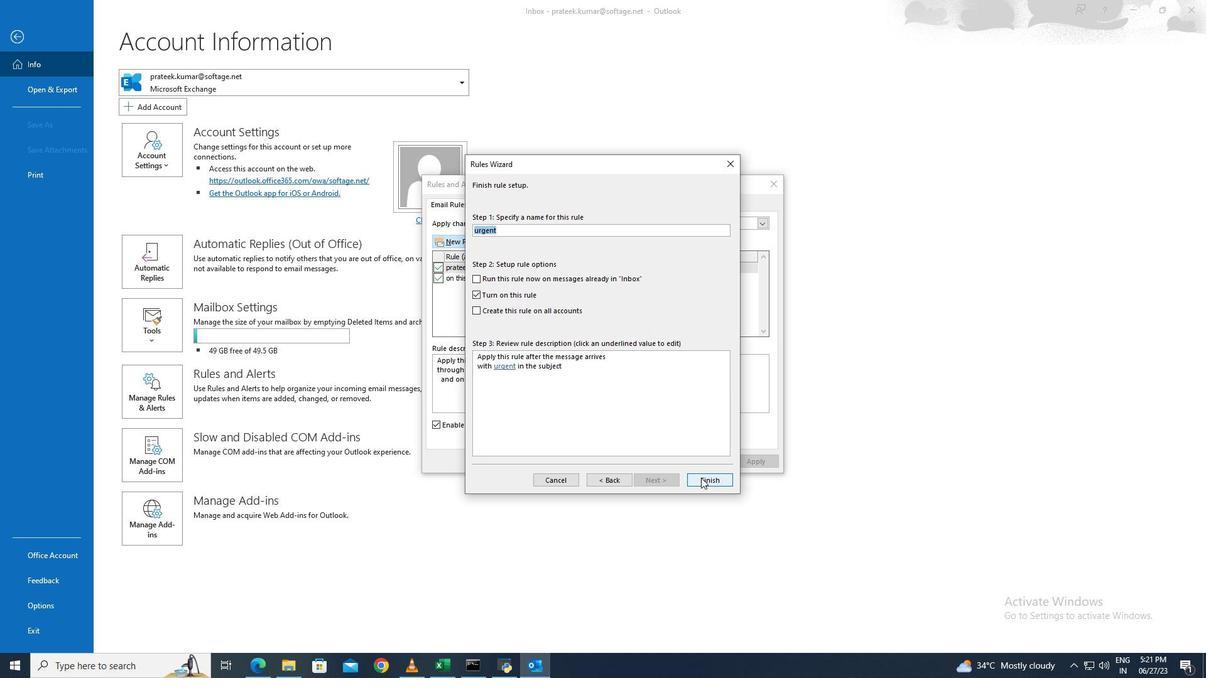 
Action: Mouse moved to (614, 370)
Screenshot: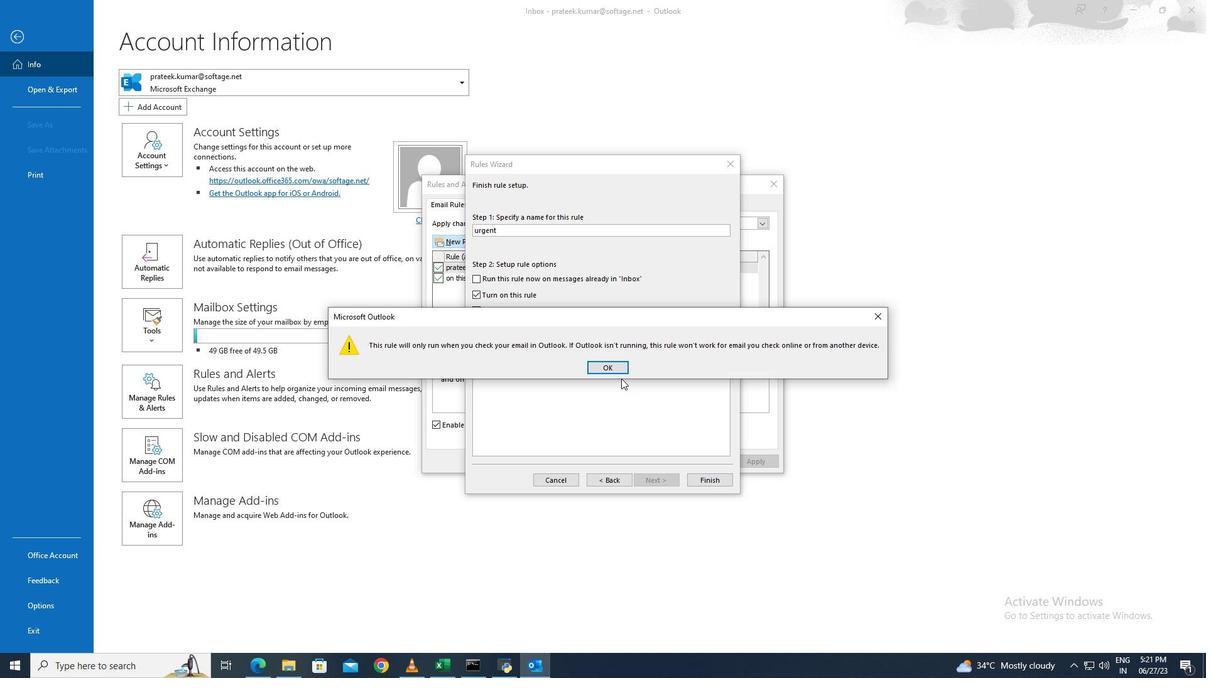 
Action: Mouse pressed left at (614, 370)
Screenshot: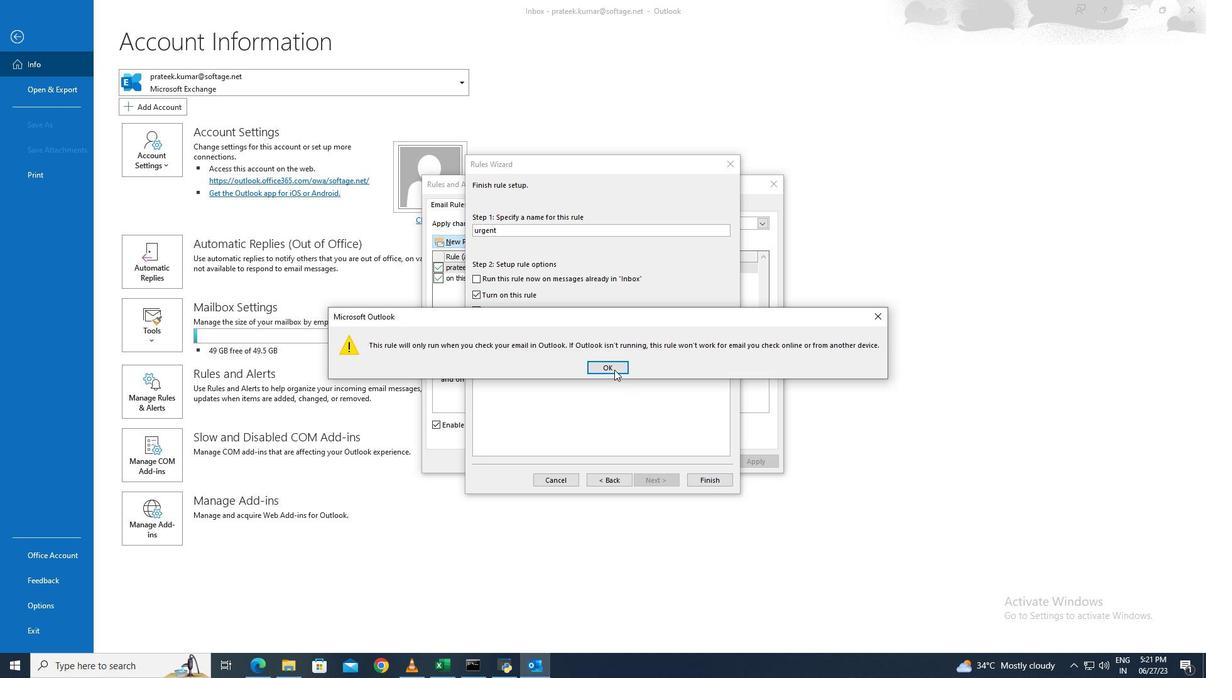 
Action: Mouse moved to (741, 463)
Screenshot: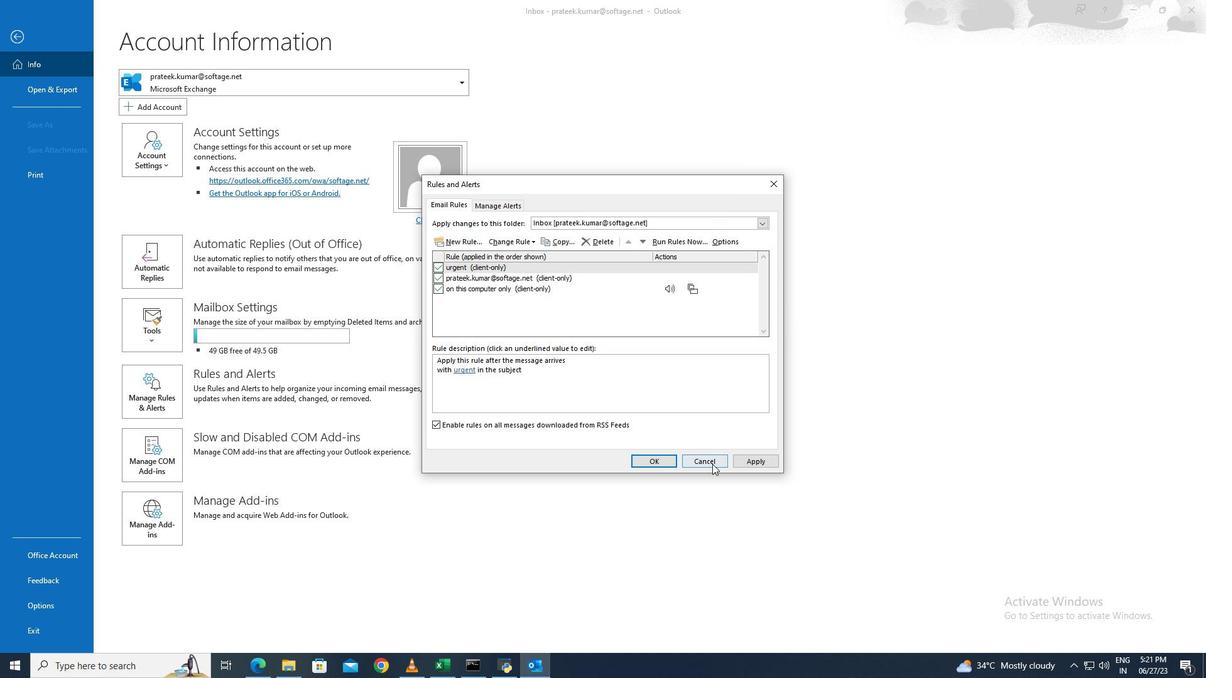 
Action: Mouse pressed left at (741, 463)
Screenshot: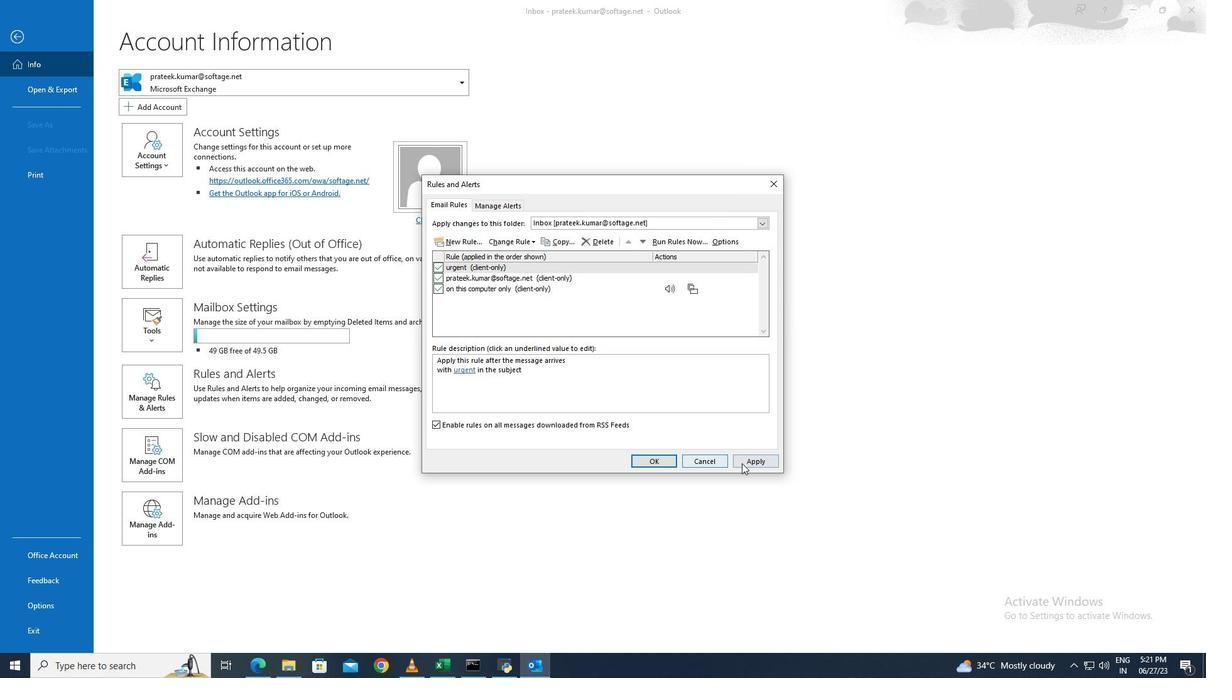 
Action: Mouse moved to (650, 461)
Screenshot: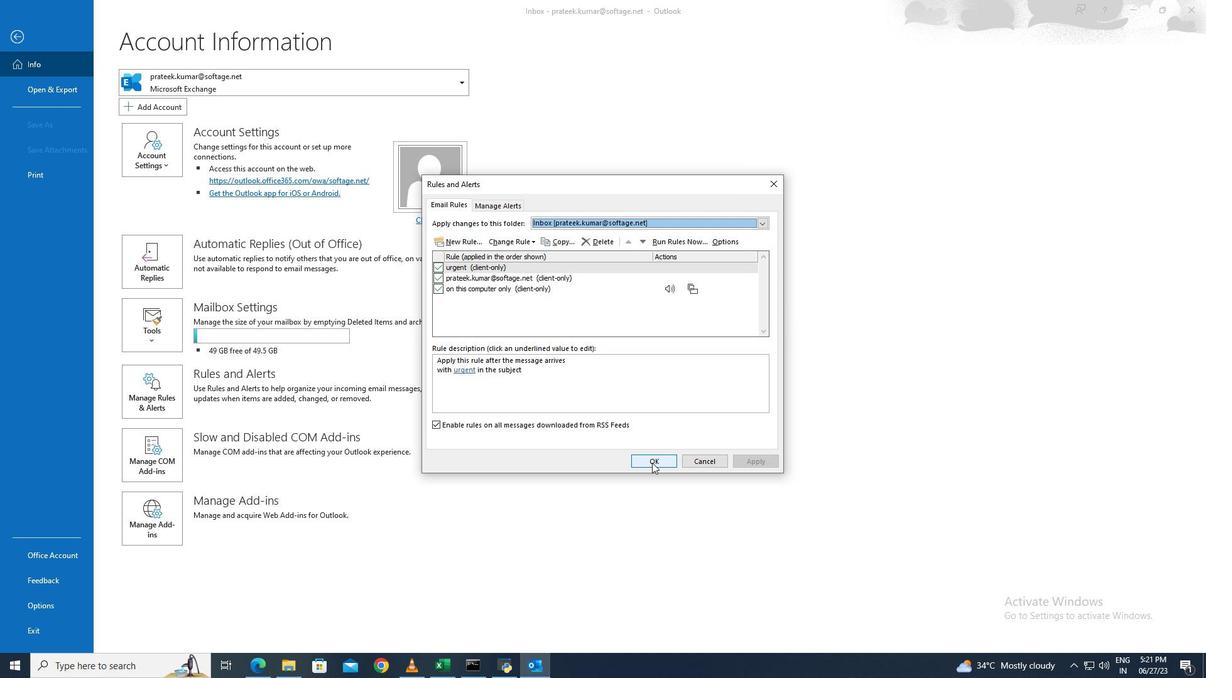 
Action: Mouse pressed left at (650, 461)
Screenshot: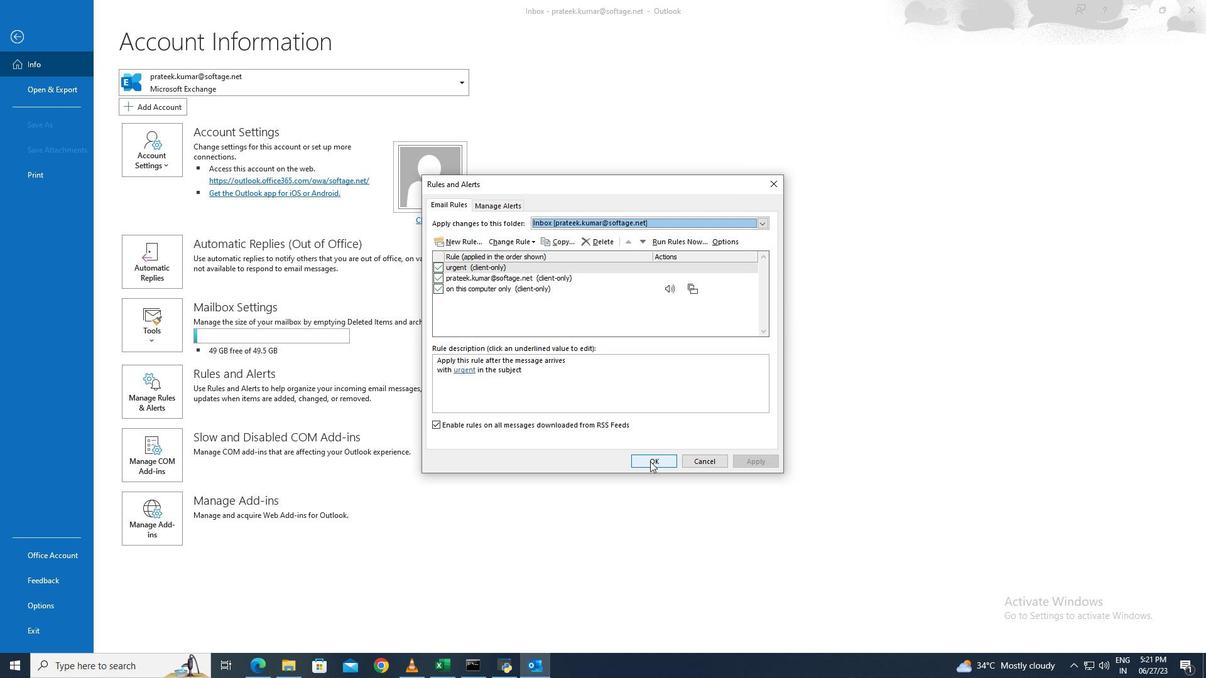 
